 Task: Search round trip flight ticket for 5 adults, 1 child, 2 infants in seat and 1 infant on lap in business from Wilmington: Wilmington International Airport to Riverton: Central Wyoming Regional Airport (was Riverton Regional) on 8-4-2023 and return on 8-6-2023. Choice of flights is JetBlue. Number of bags: 1 carry on bag. Price is upto 86000. Outbound departure time preference is 12:15.
Action: Mouse moved to (324, 272)
Screenshot: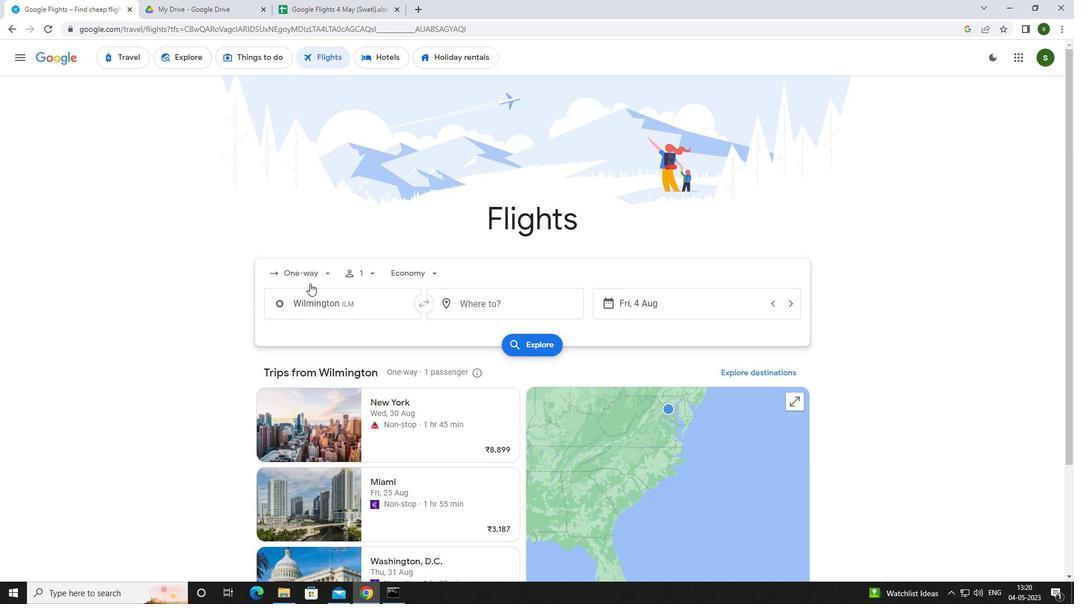 
Action: Mouse pressed left at (324, 272)
Screenshot: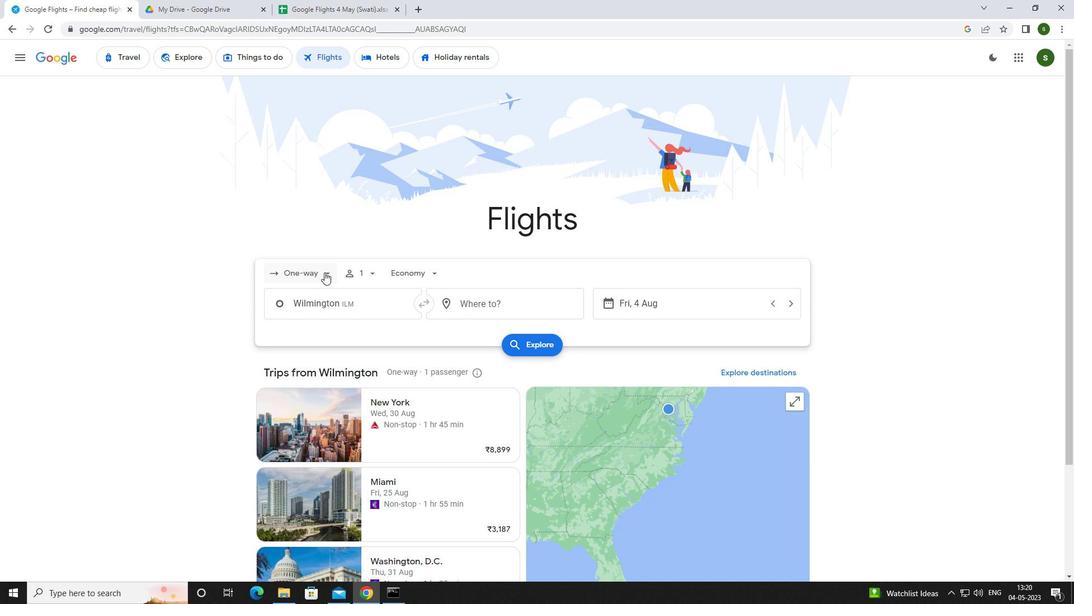 
Action: Mouse moved to (324, 292)
Screenshot: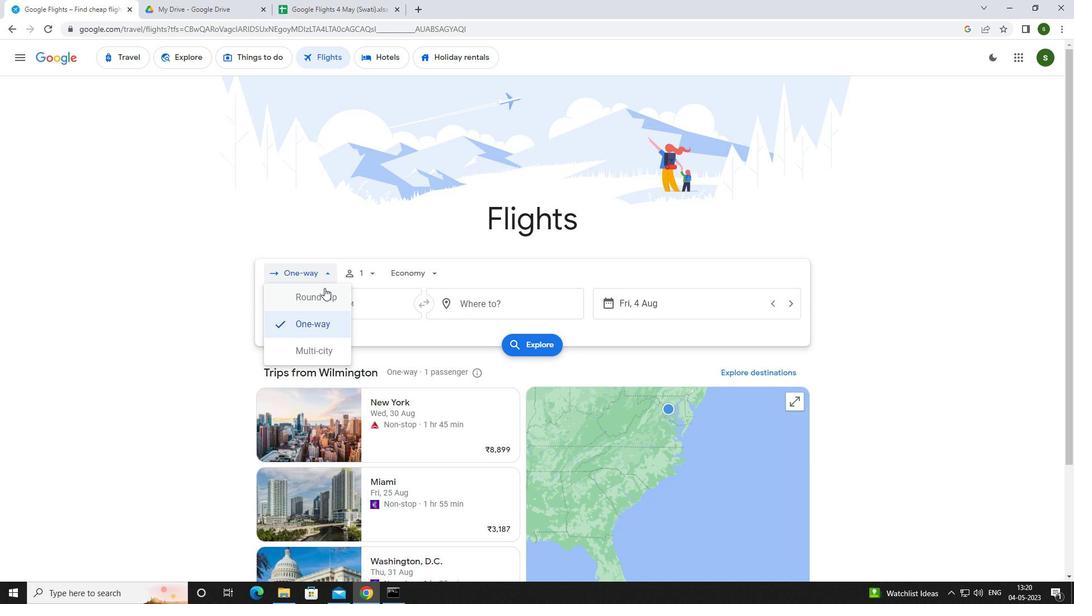 
Action: Mouse pressed left at (324, 292)
Screenshot: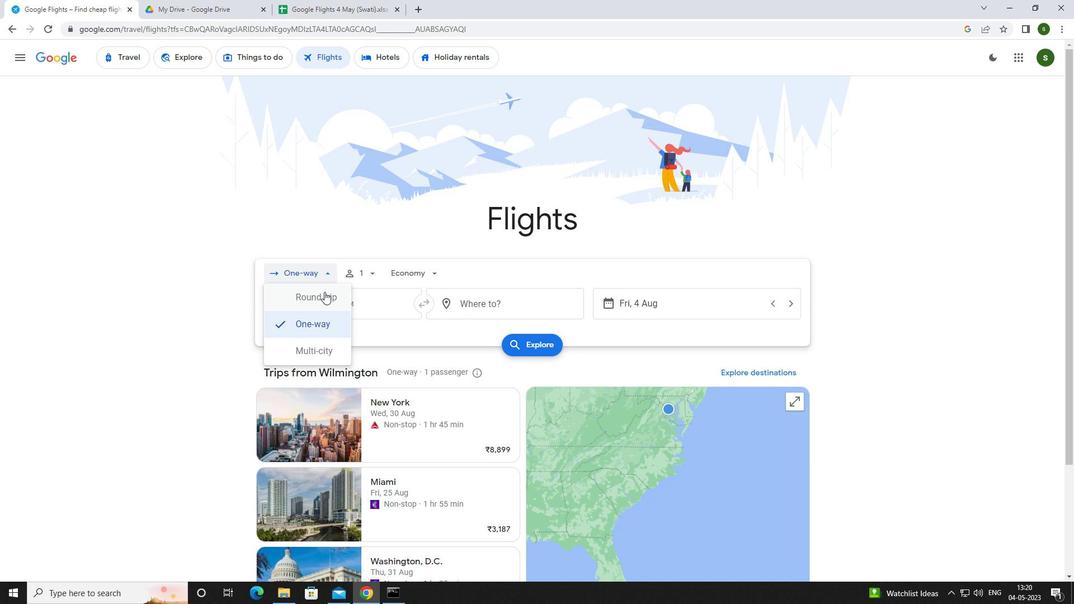 
Action: Mouse moved to (368, 270)
Screenshot: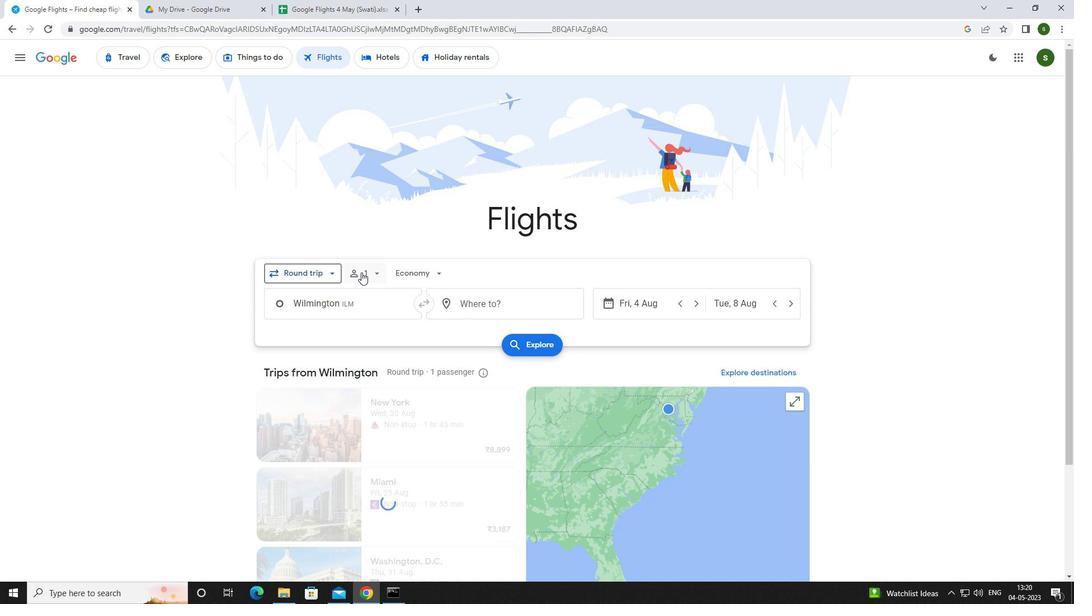 
Action: Mouse pressed left at (368, 270)
Screenshot: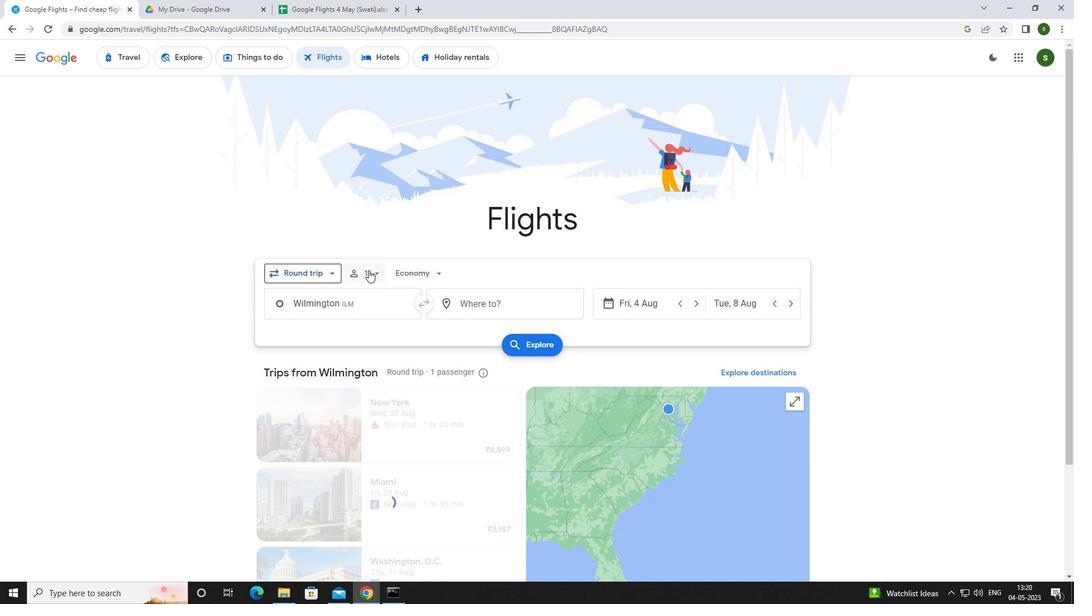 
Action: Mouse moved to (457, 297)
Screenshot: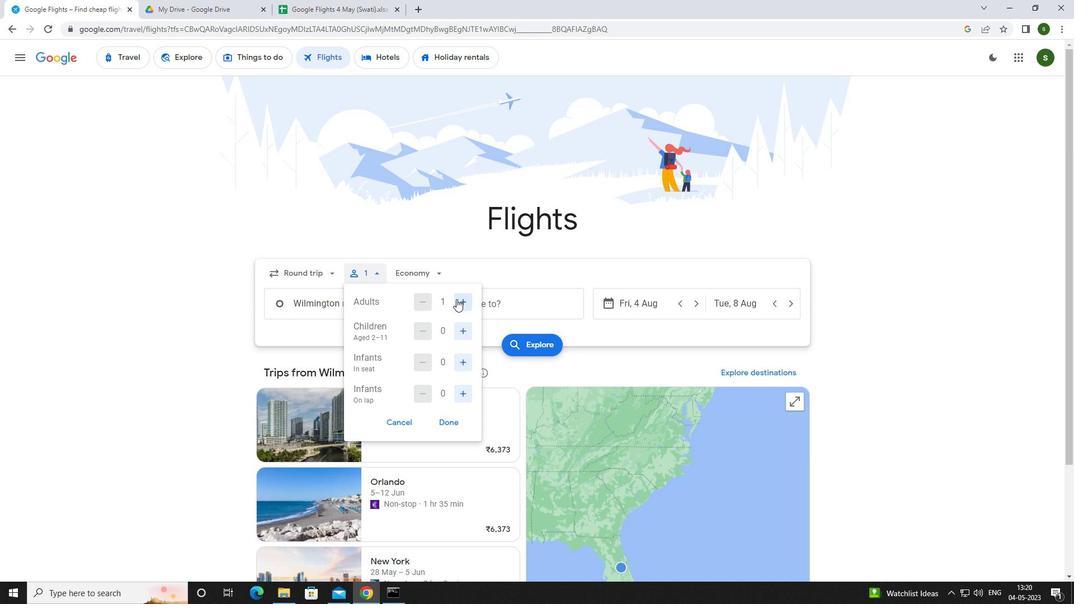 
Action: Mouse pressed left at (457, 297)
Screenshot: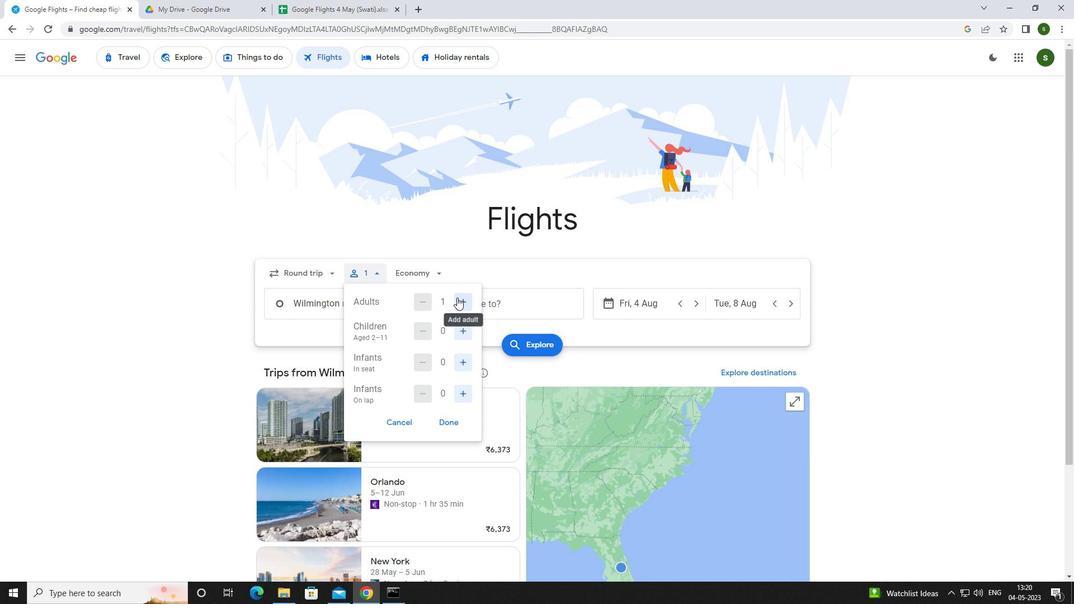 
Action: Mouse pressed left at (457, 297)
Screenshot: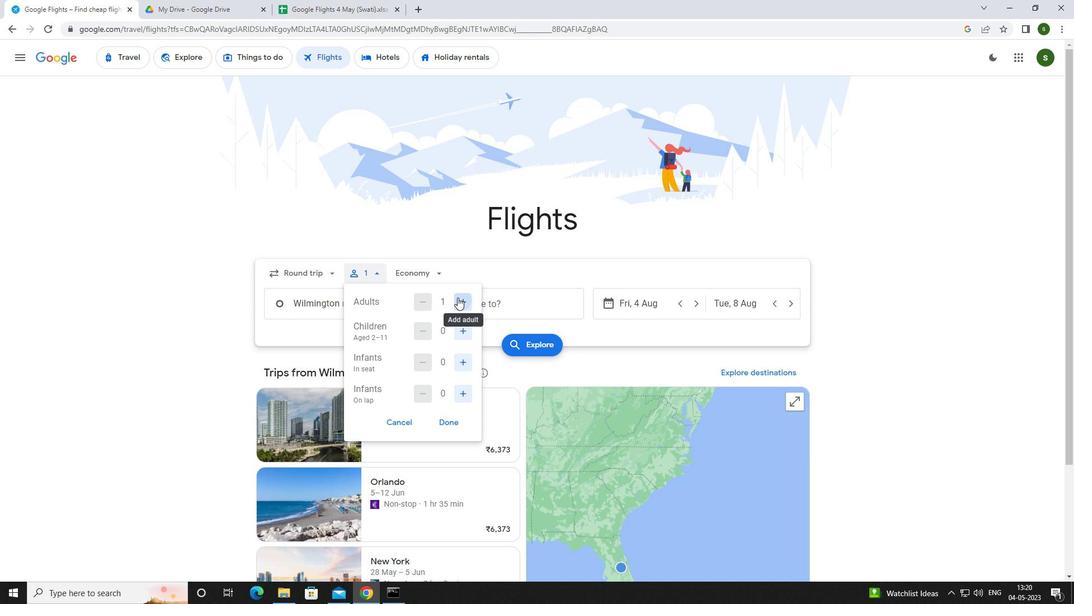 
Action: Mouse pressed left at (457, 297)
Screenshot: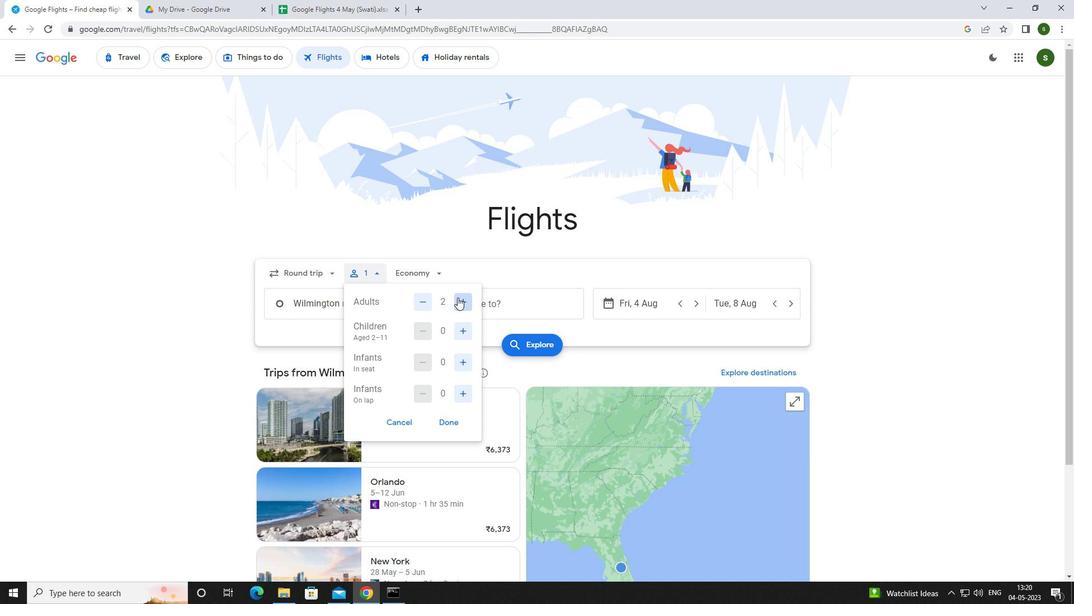 
Action: Mouse pressed left at (457, 297)
Screenshot: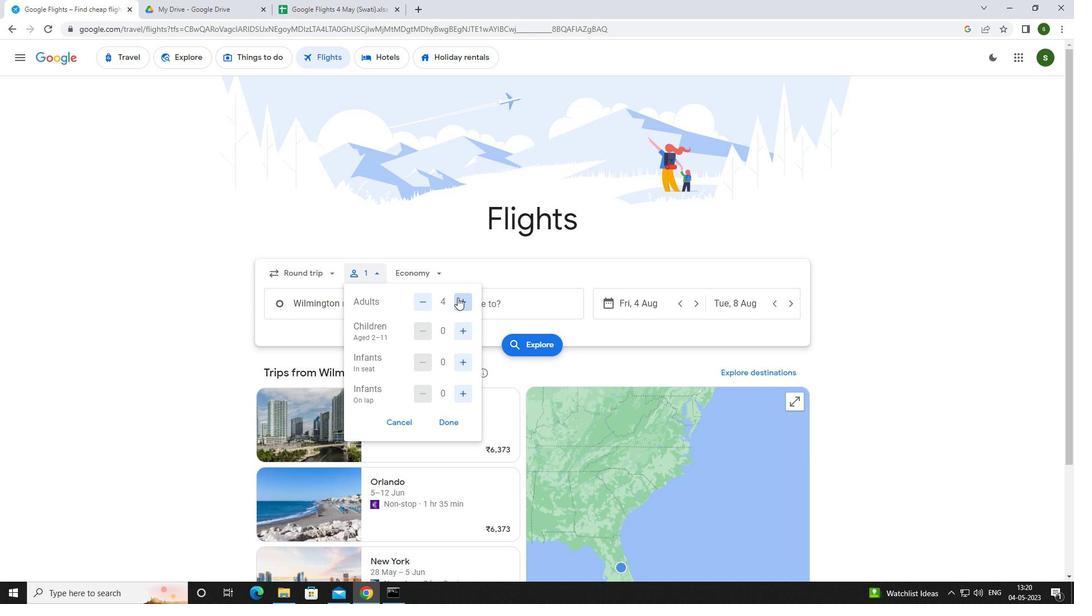 
Action: Mouse moved to (465, 330)
Screenshot: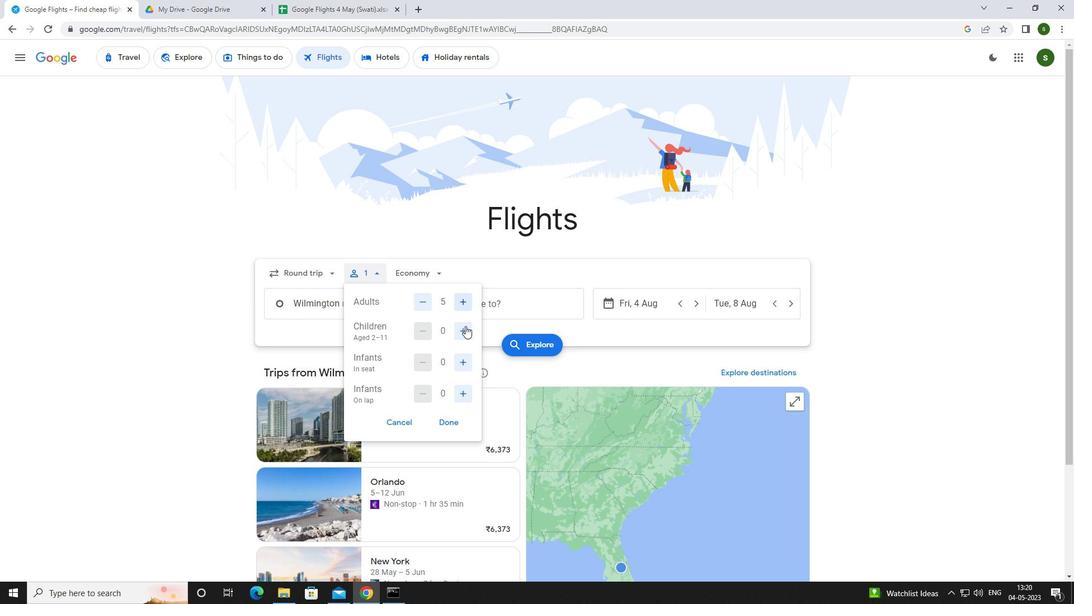 
Action: Mouse pressed left at (465, 330)
Screenshot: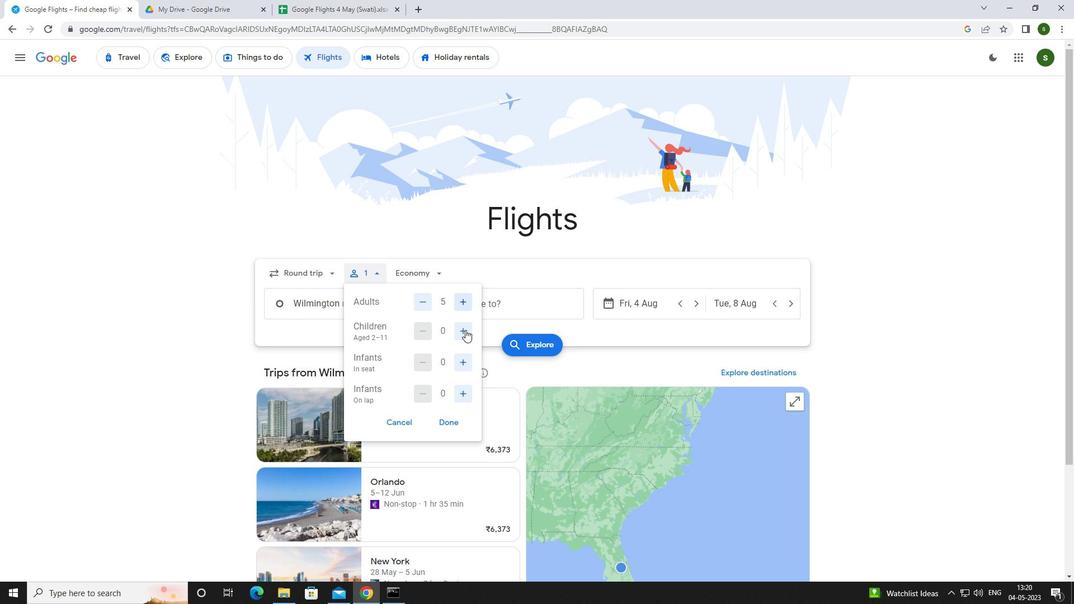 
Action: Mouse moved to (466, 362)
Screenshot: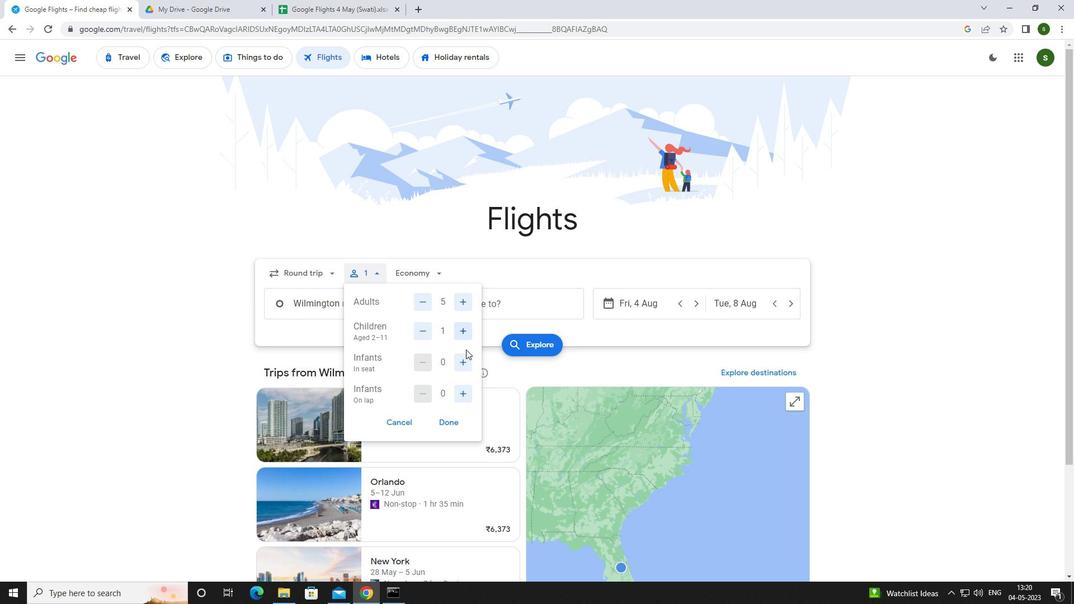 
Action: Mouse pressed left at (466, 362)
Screenshot: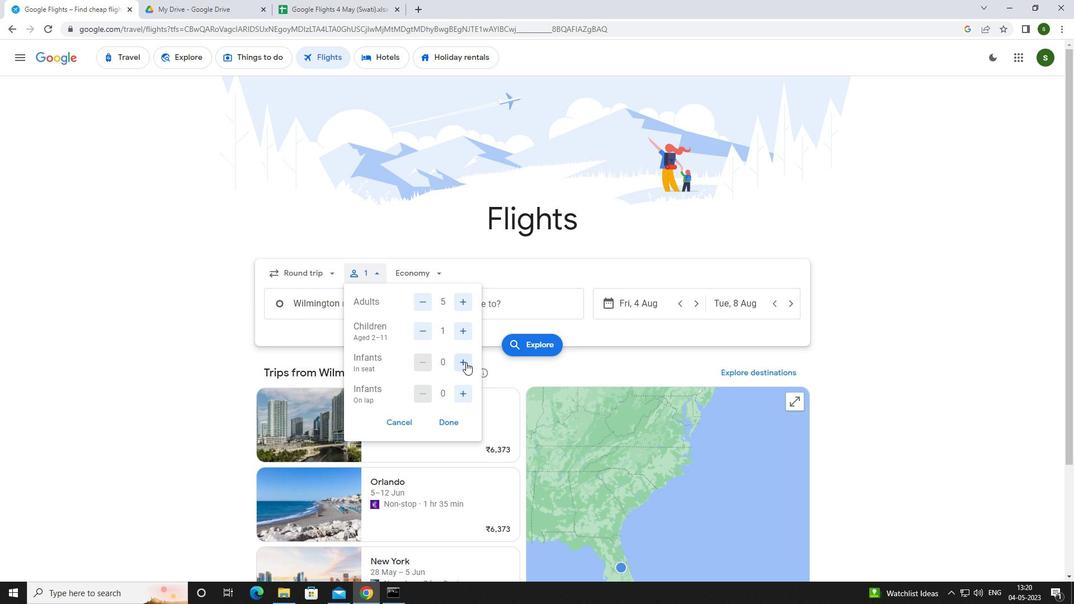 
Action: Mouse pressed left at (466, 362)
Screenshot: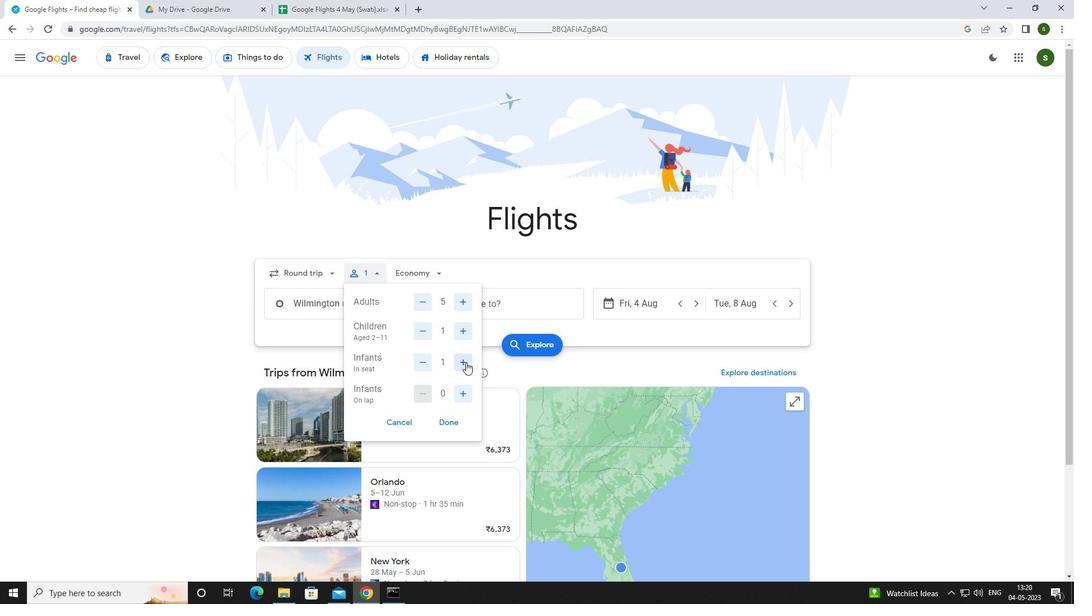 
Action: Mouse moved to (463, 388)
Screenshot: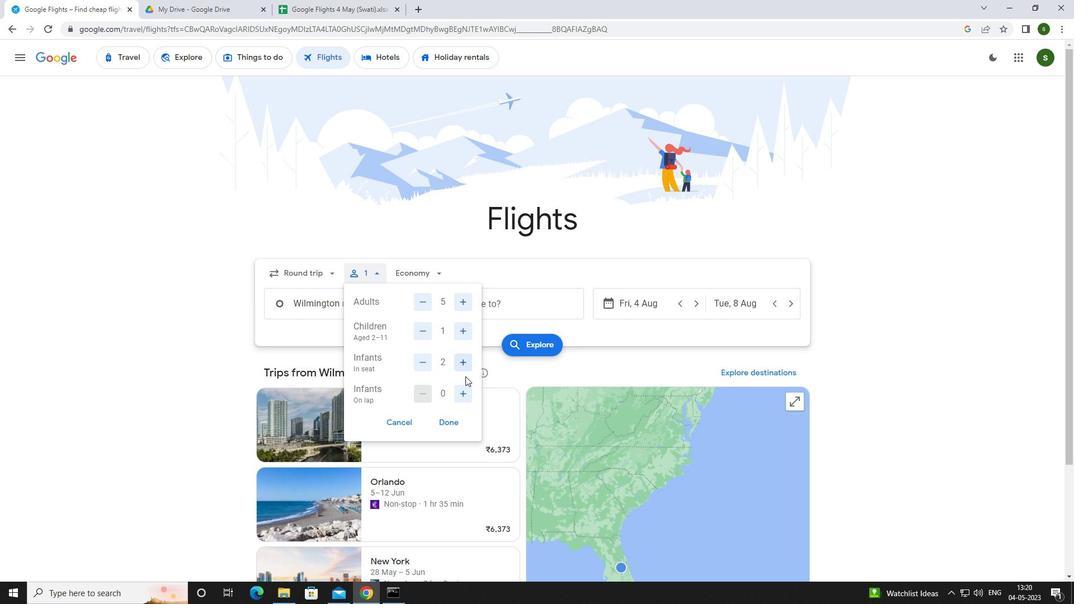 
Action: Mouse pressed left at (463, 388)
Screenshot: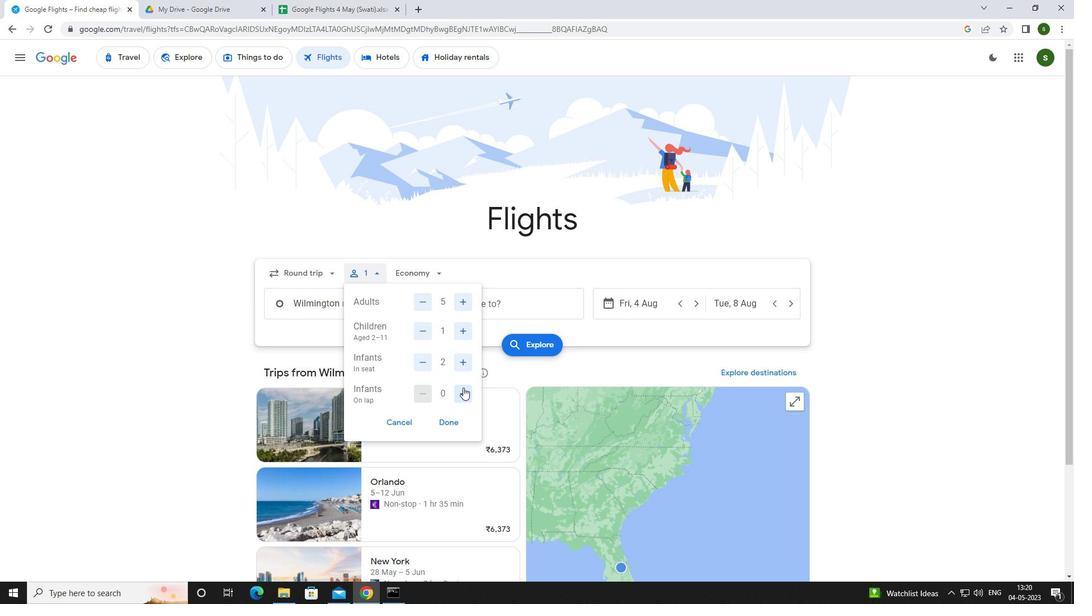 
Action: Mouse moved to (437, 271)
Screenshot: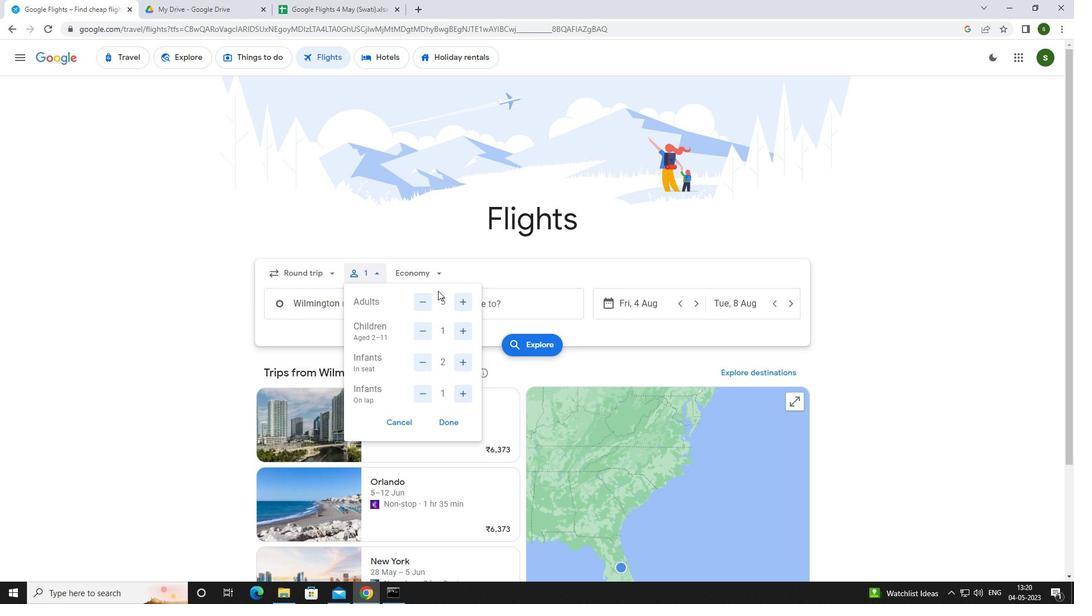 
Action: Mouse pressed left at (437, 271)
Screenshot: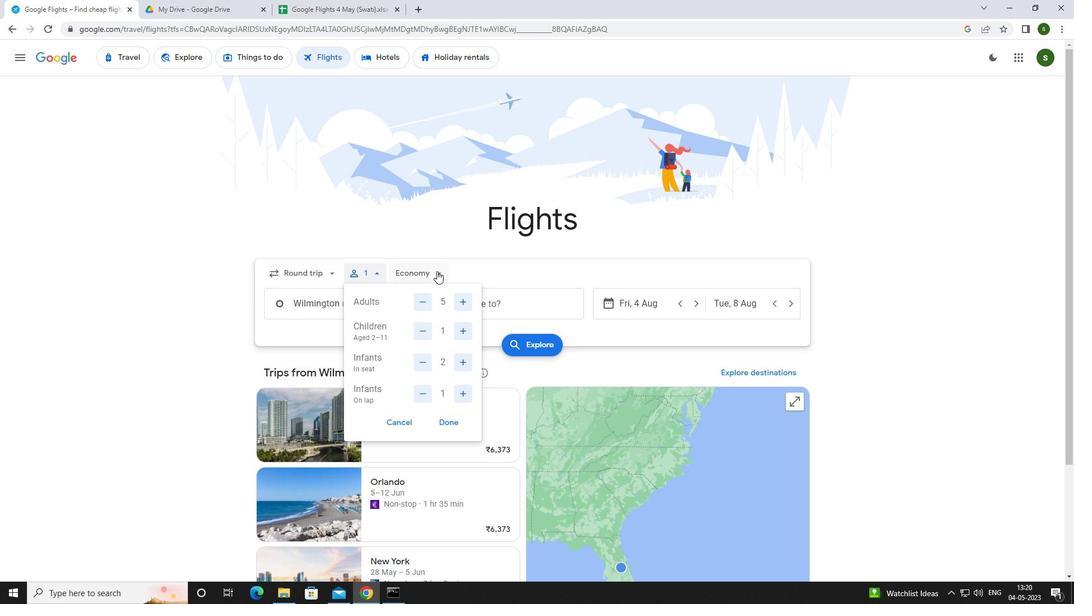 
Action: Mouse moved to (448, 350)
Screenshot: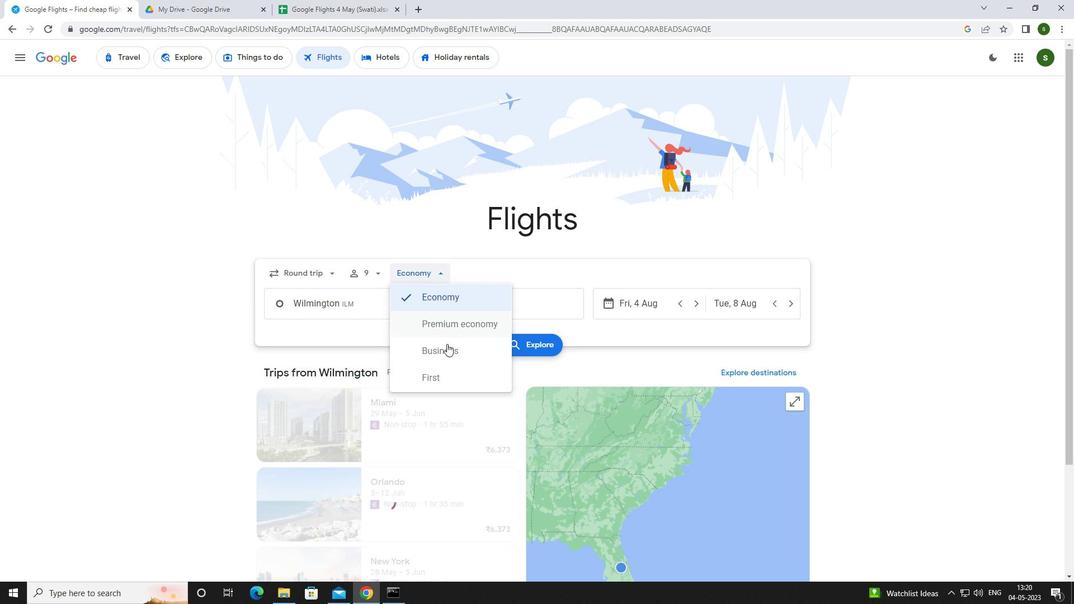 
Action: Mouse pressed left at (448, 350)
Screenshot: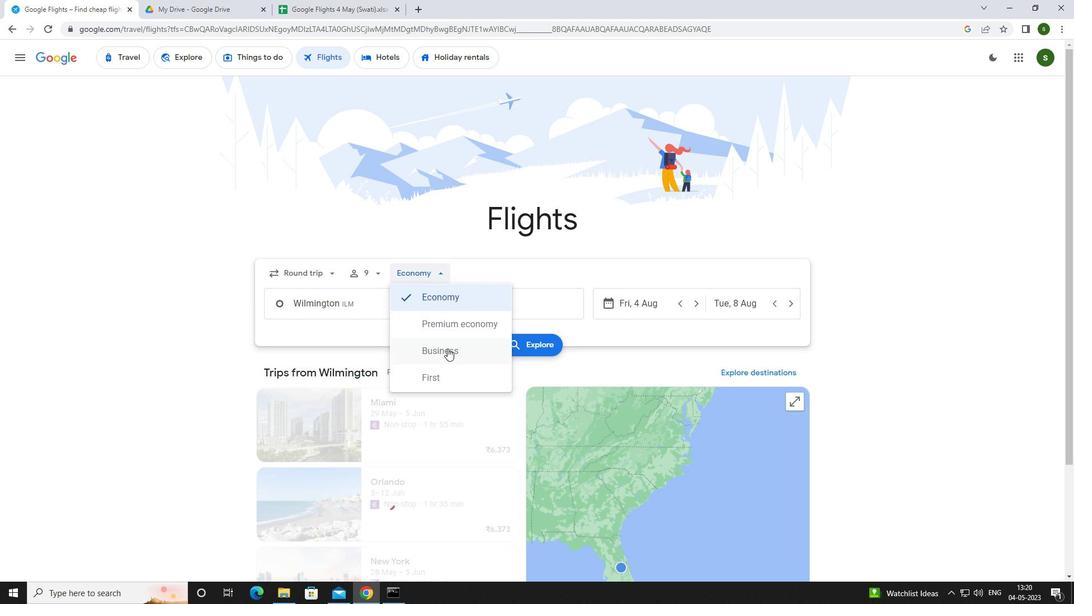 
Action: Mouse moved to (367, 300)
Screenshot: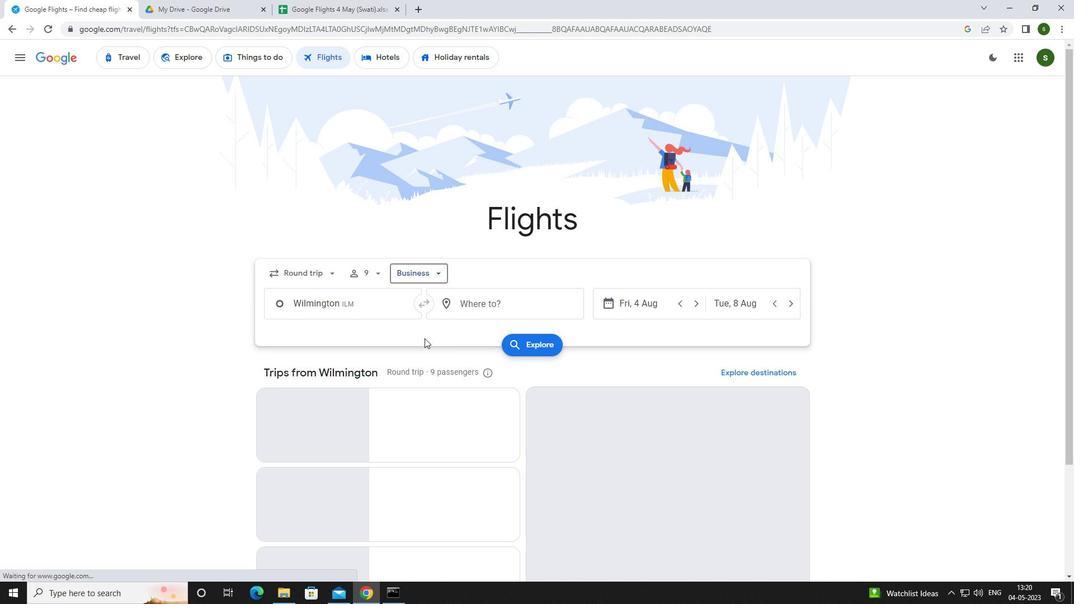 
Action: Mouse pressed left at (367, 300)
Screenshot: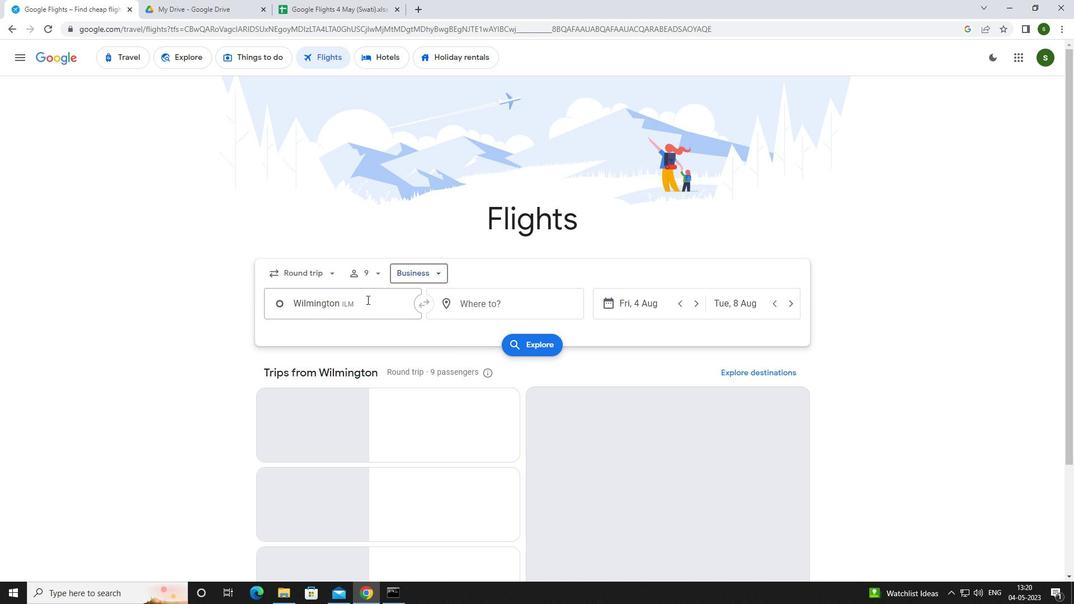 
Action: Key pressed <Key.caps_lock>w<Key.caps_lock>ilmington
Screenshot: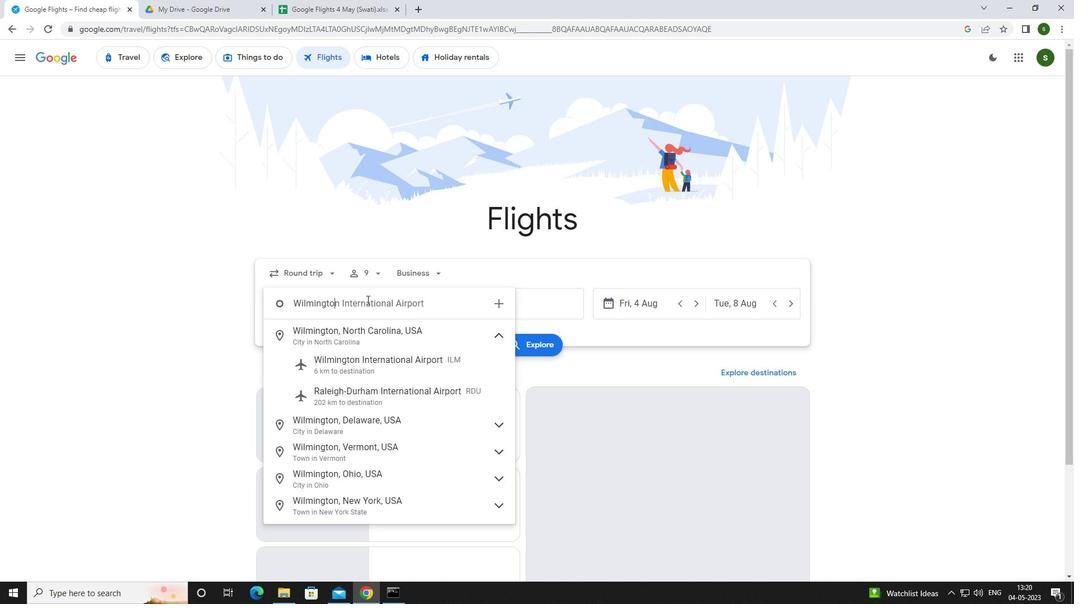 
Action: Mouse moved to (381, 358)
Screenshot: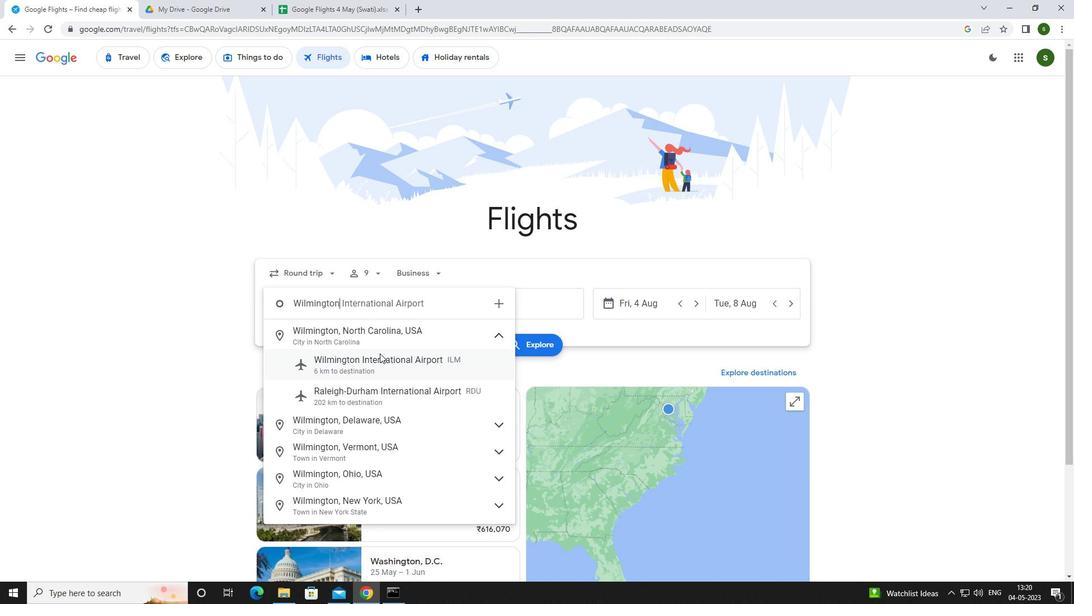 
Action: Mouse pressed left at (381, 358)
Screenshot: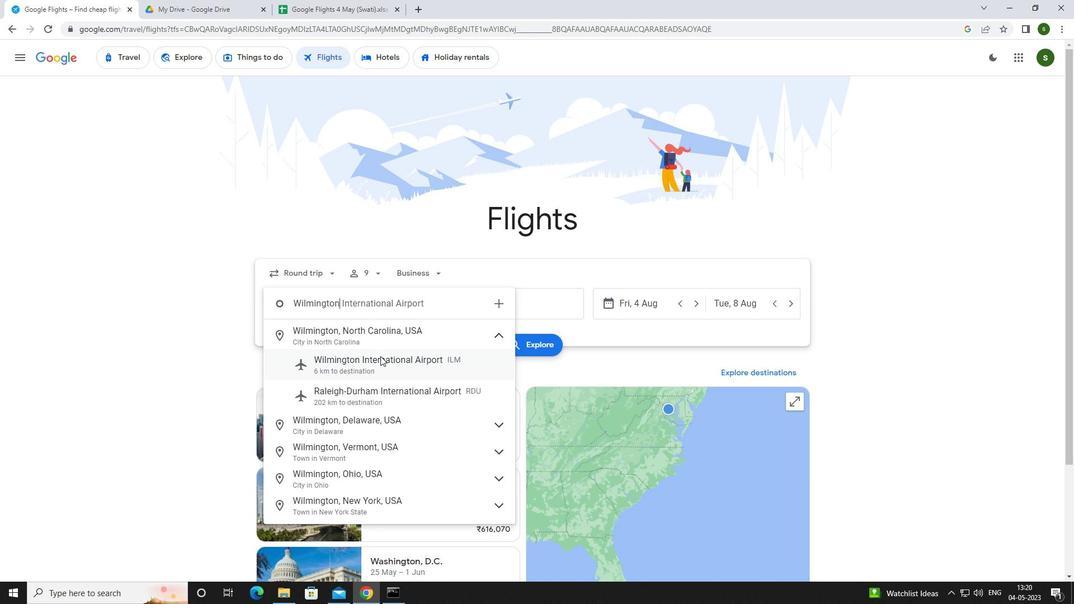 
Action: Mouse moved to (515, 307)
Screenshot: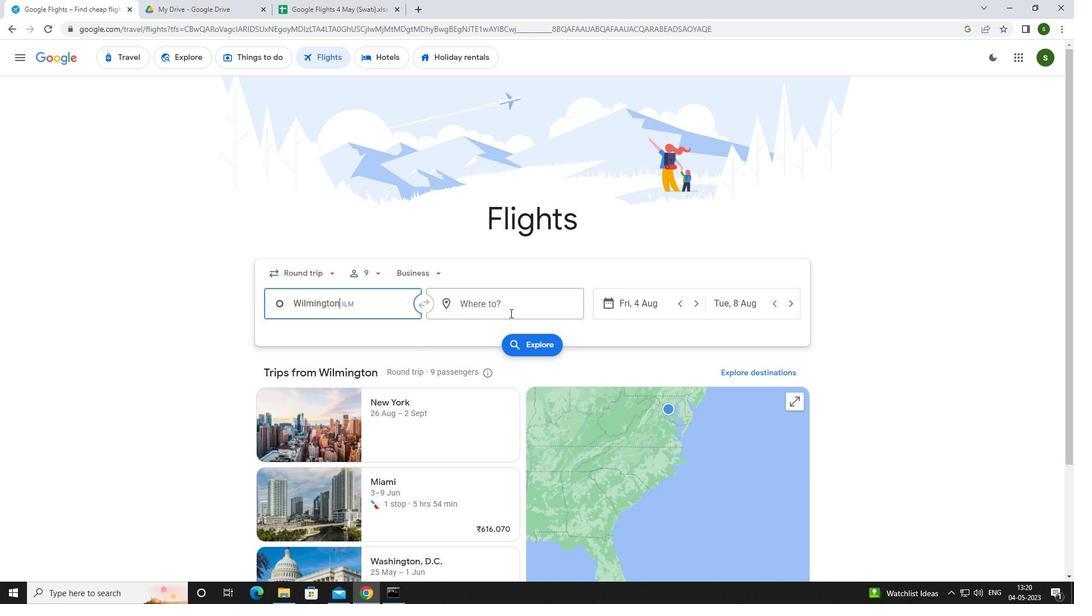 
Action: Mouse pressed left at (515, 307)
Screenshot: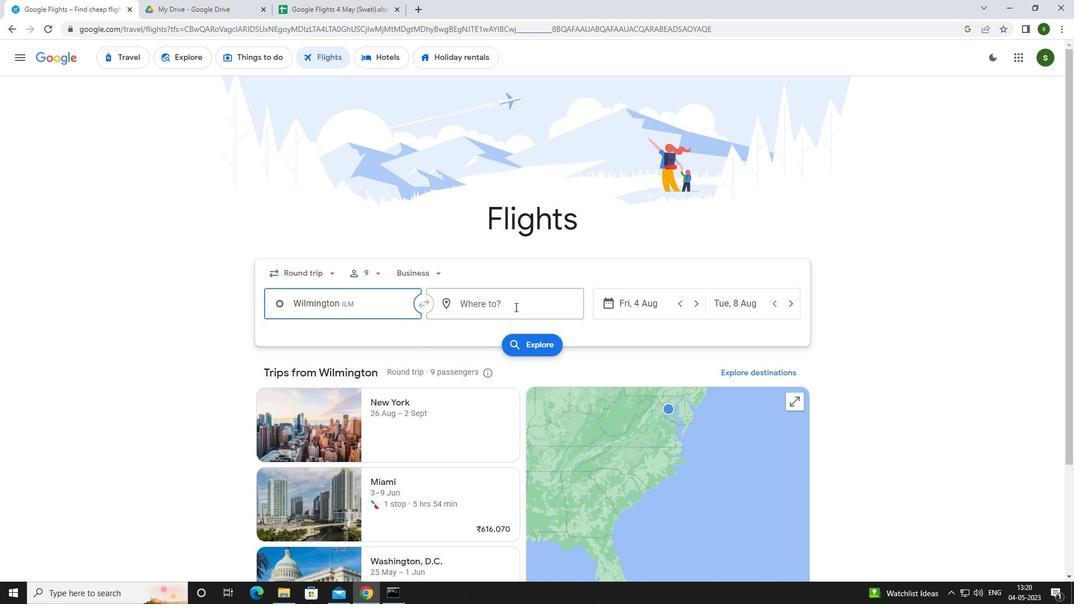 
Action: Mouse moved to (513, 307)
Screenshot: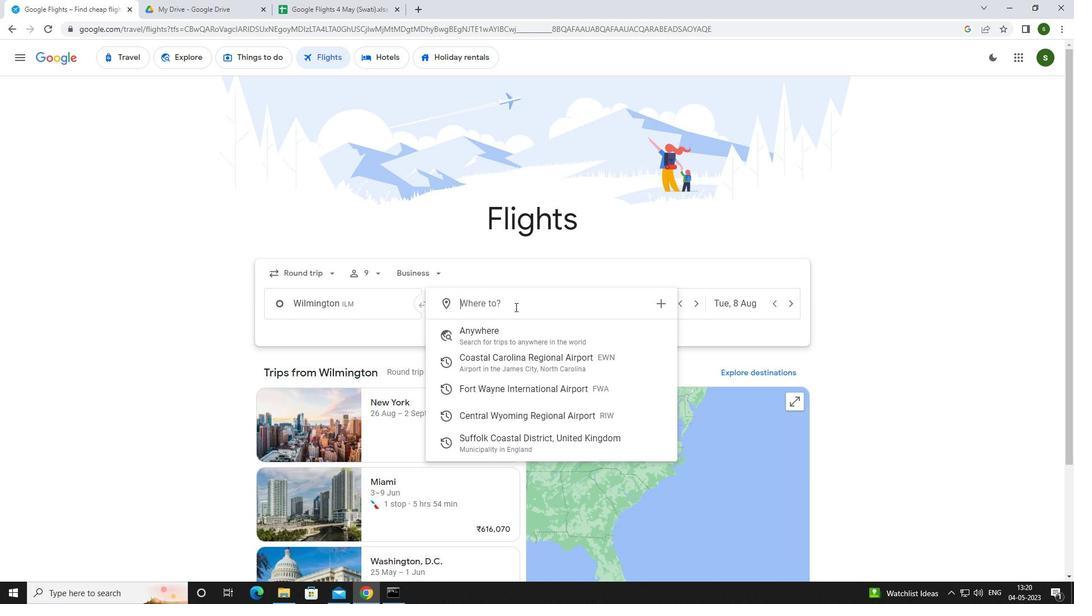 
Action: Key pressed <Key.caps_lock>r<Key.caps_lock>iverton
Screenshot: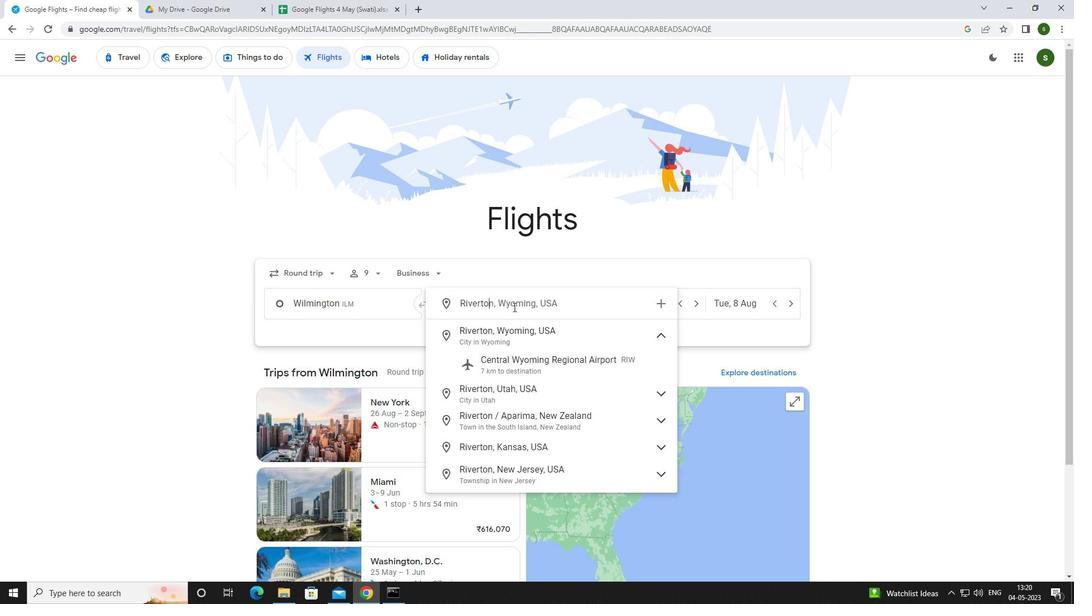 
Action: Mouse moved to (532, 361)
Screenshot: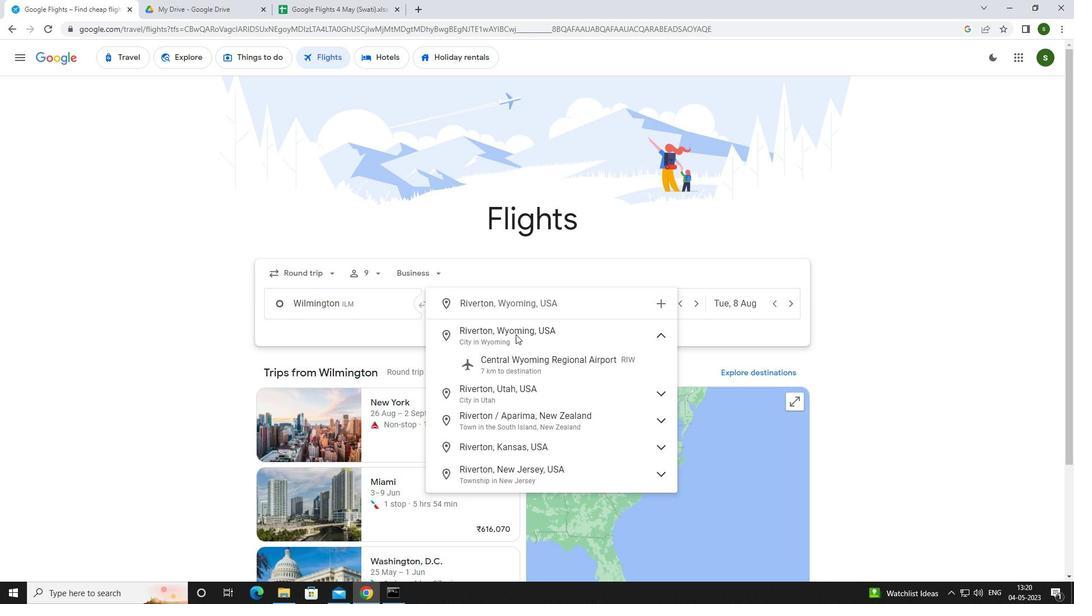 
Action: Mouse pressed left at (532, 361)
Screenshot: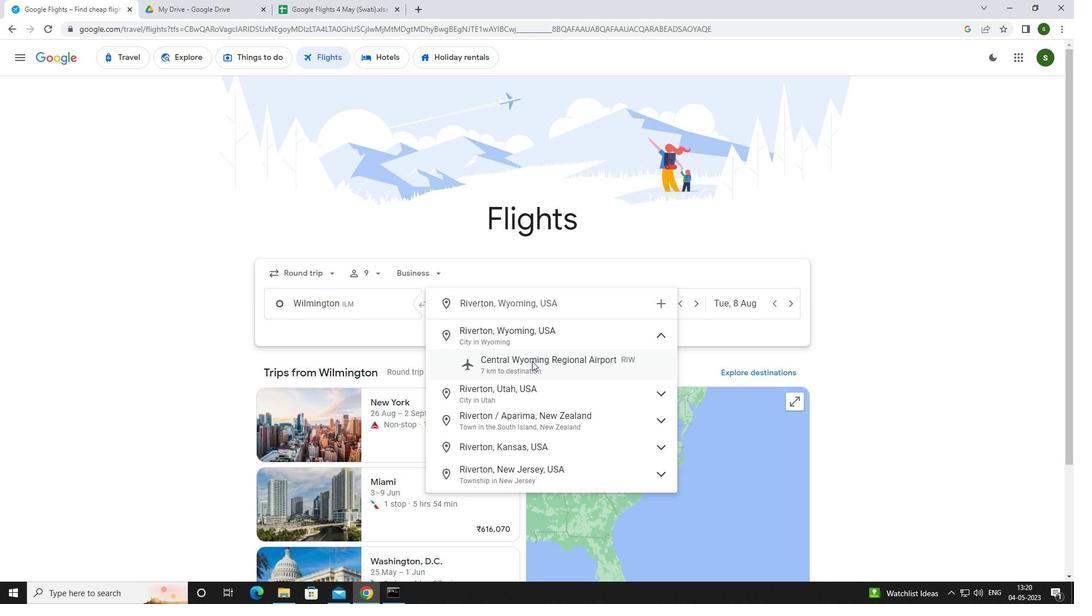 
Action: Mouse moved to (630, 303)
Screenshot: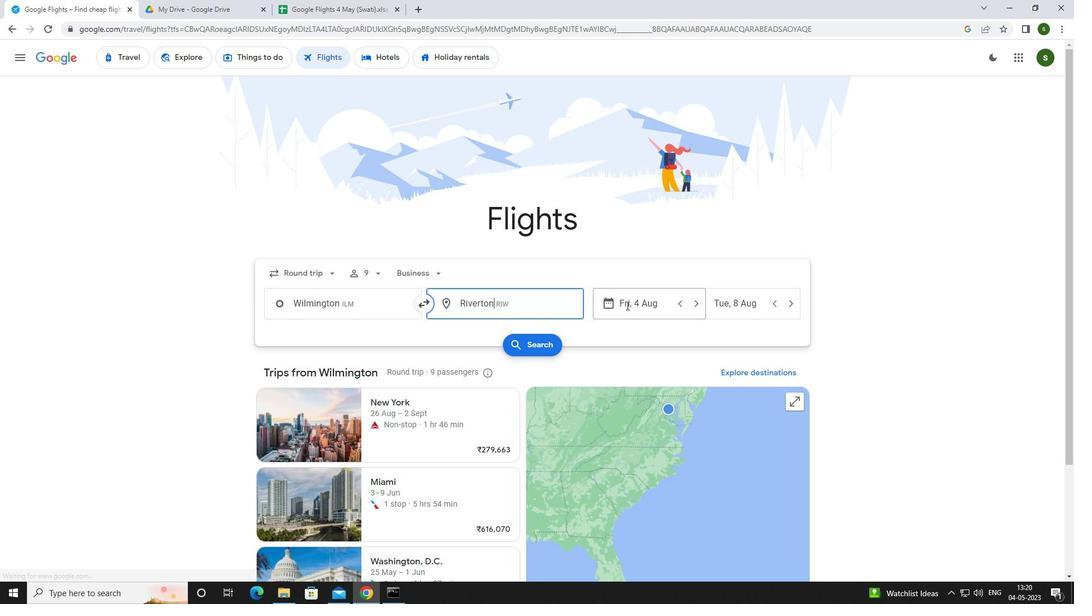 
Action: Mouse pressed left at (630, 303)
Screenshot: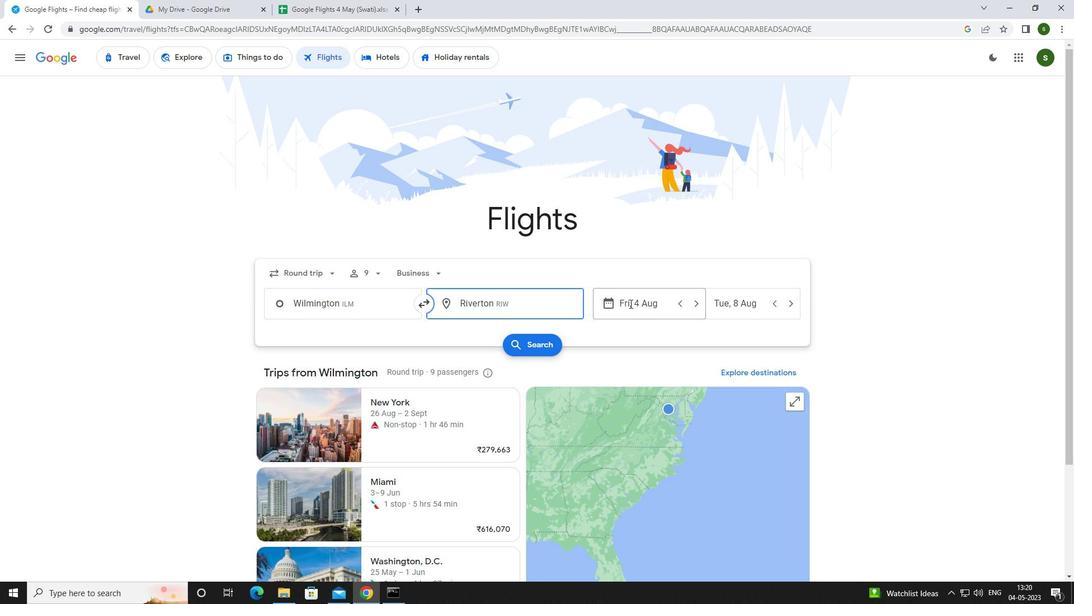 
Action: Mouse moved to (539, 377)
Screenshot: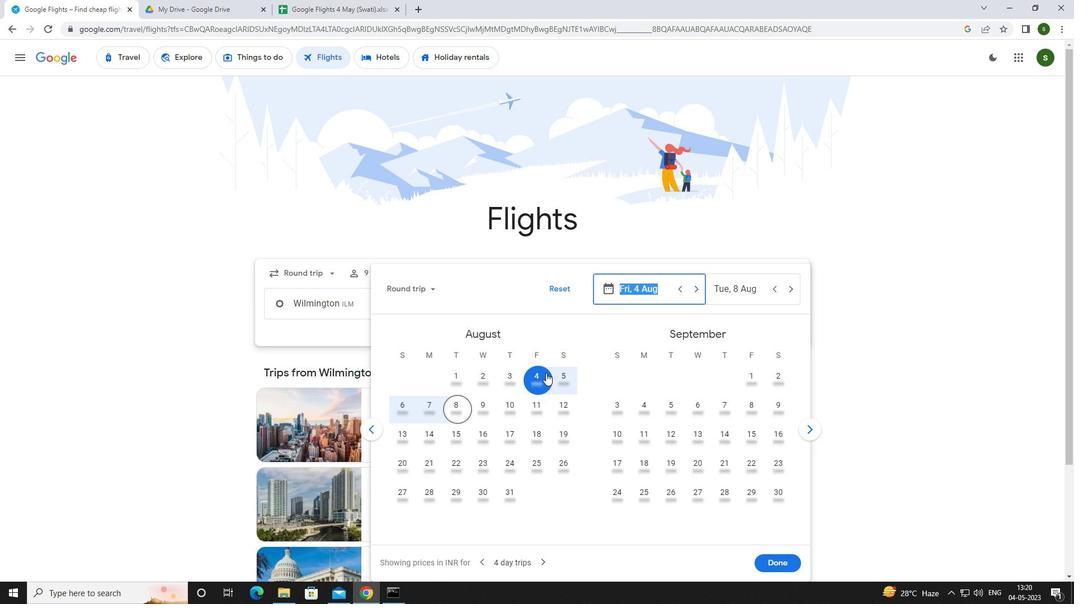 
Action: Mouse pressed left at (539, 377)
Screenshot: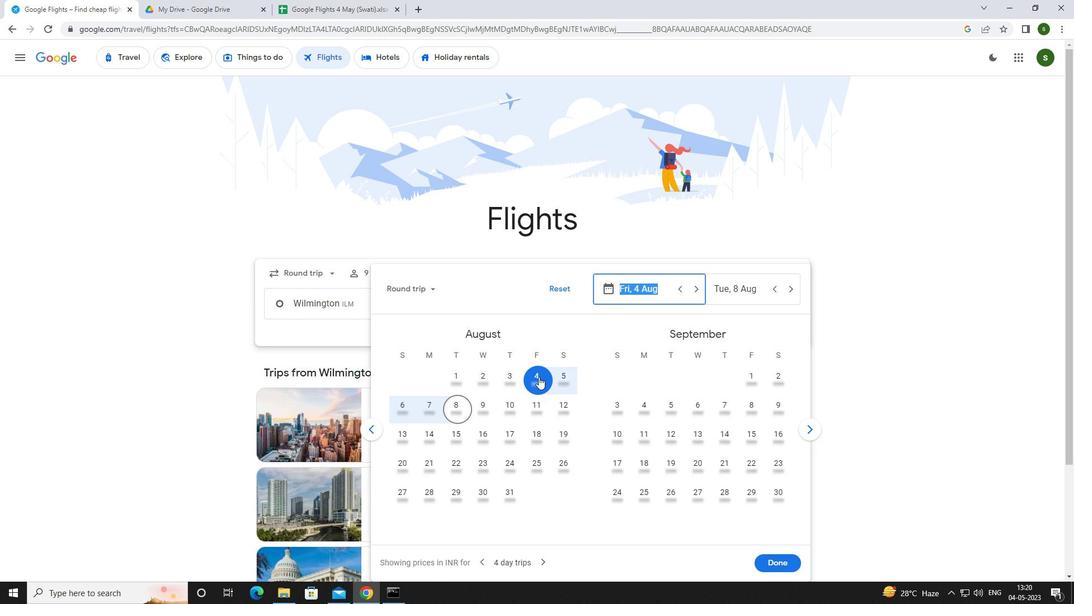 
Action: Mouse moved to (400, 402)
Screenshot: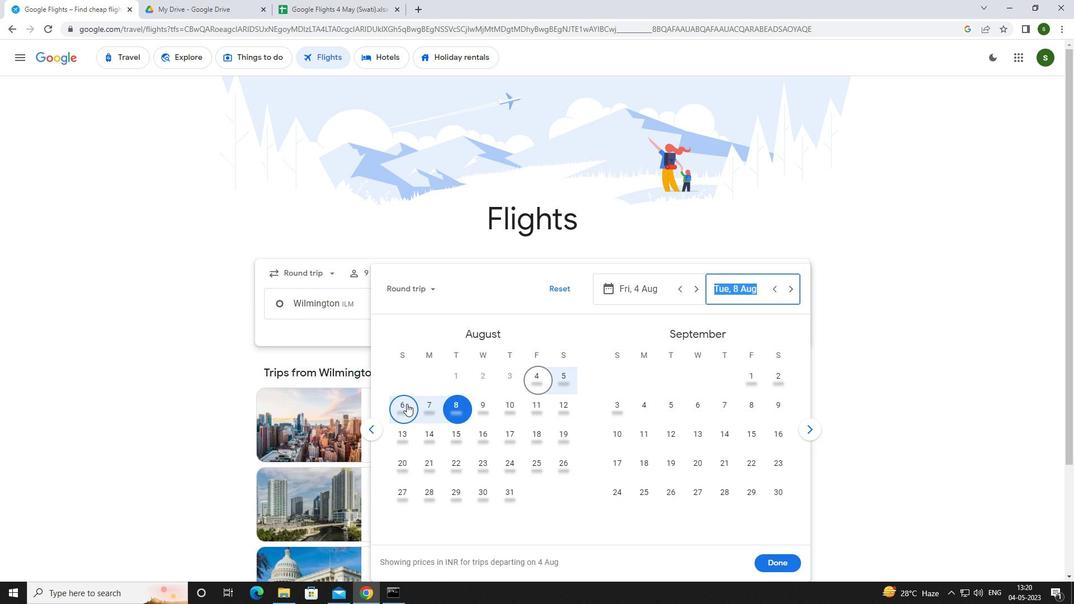 
Action: Mouse pressed left at (400, 402)
Screenshot: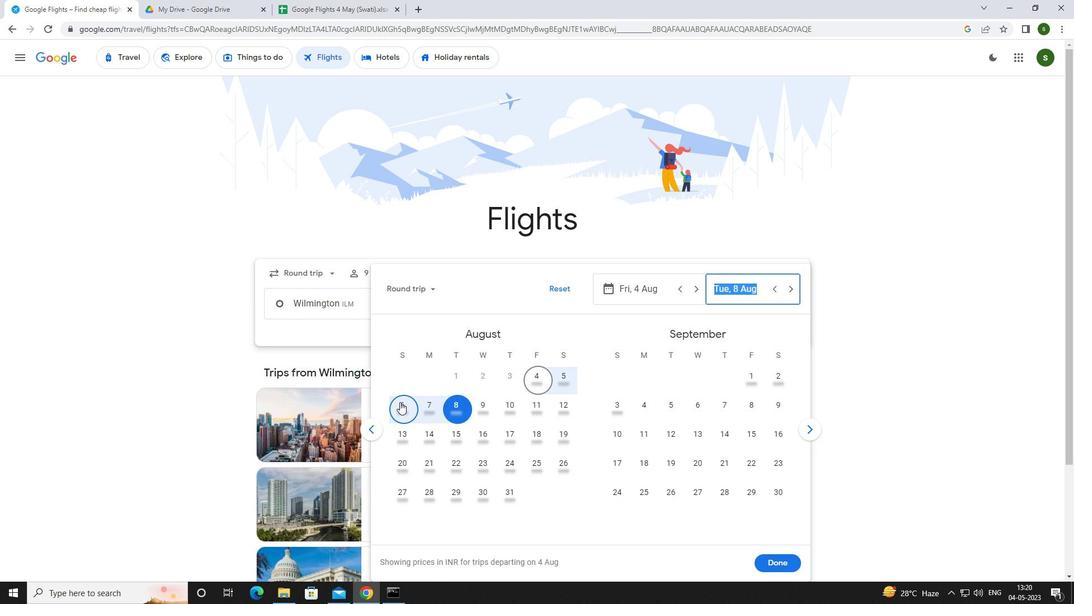 
Action: Mouse moved to (762, 559)
Screenshot: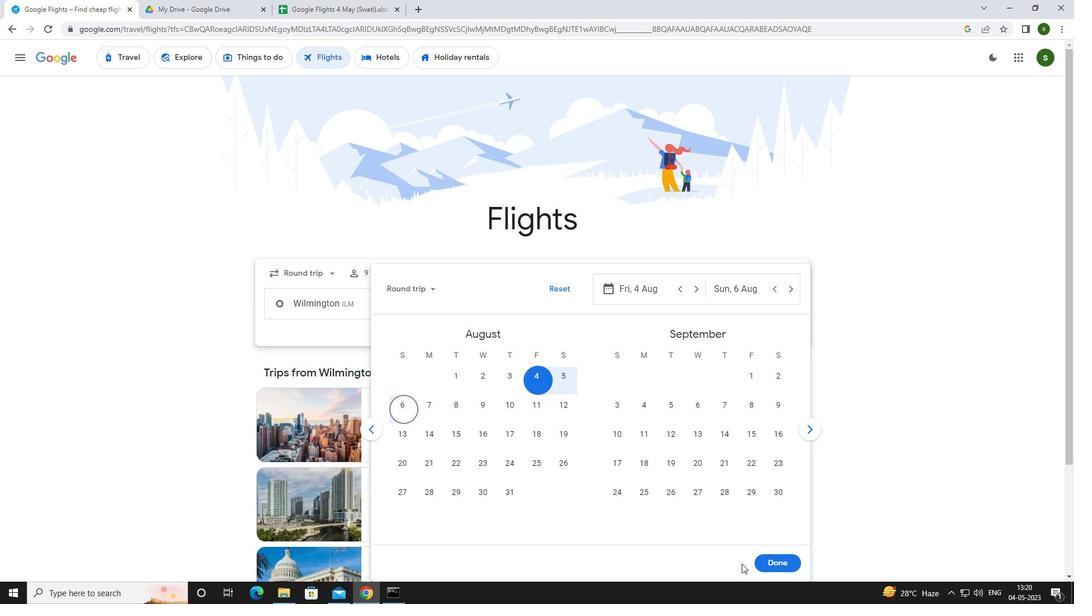 
Action: Mouse pressed left at (762, 559)
Screenshot: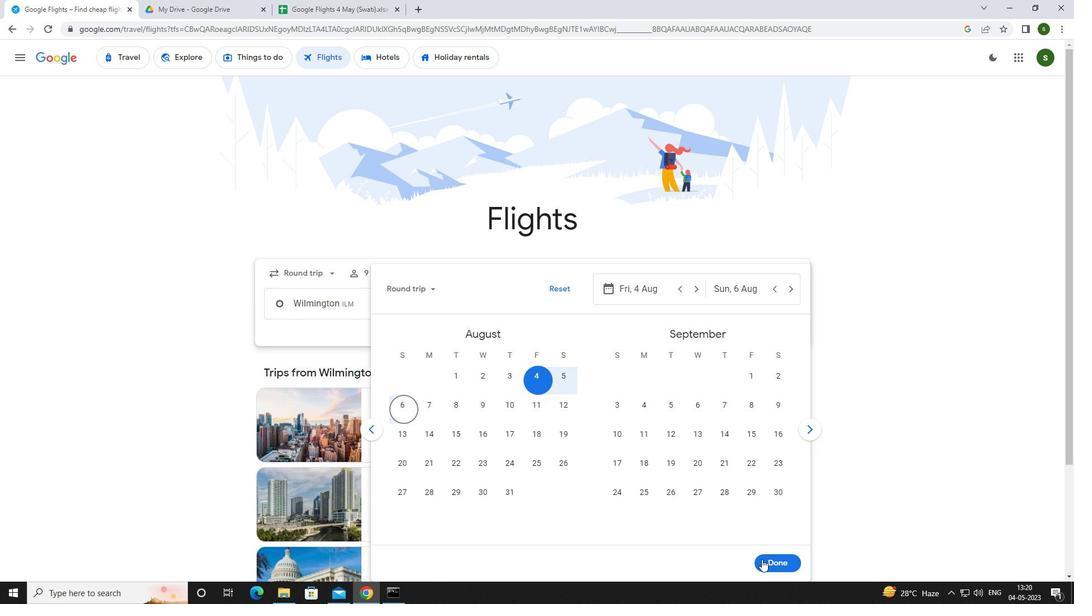 
Action: Mouse moved to (525, 347)
Screenshot: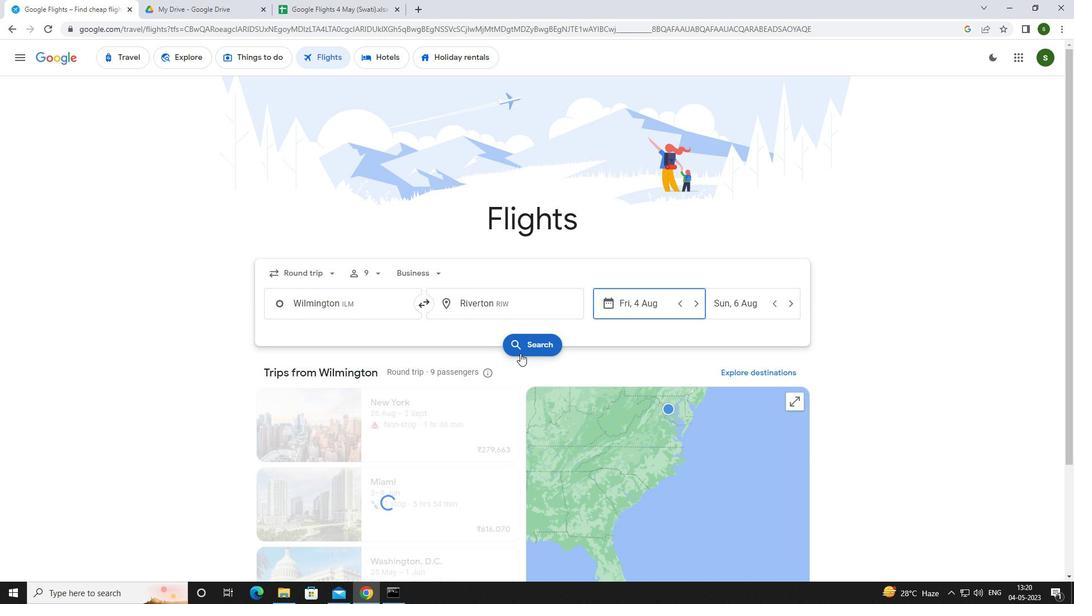
Action: Mouse pressed left at (525, 347)
Screenshot: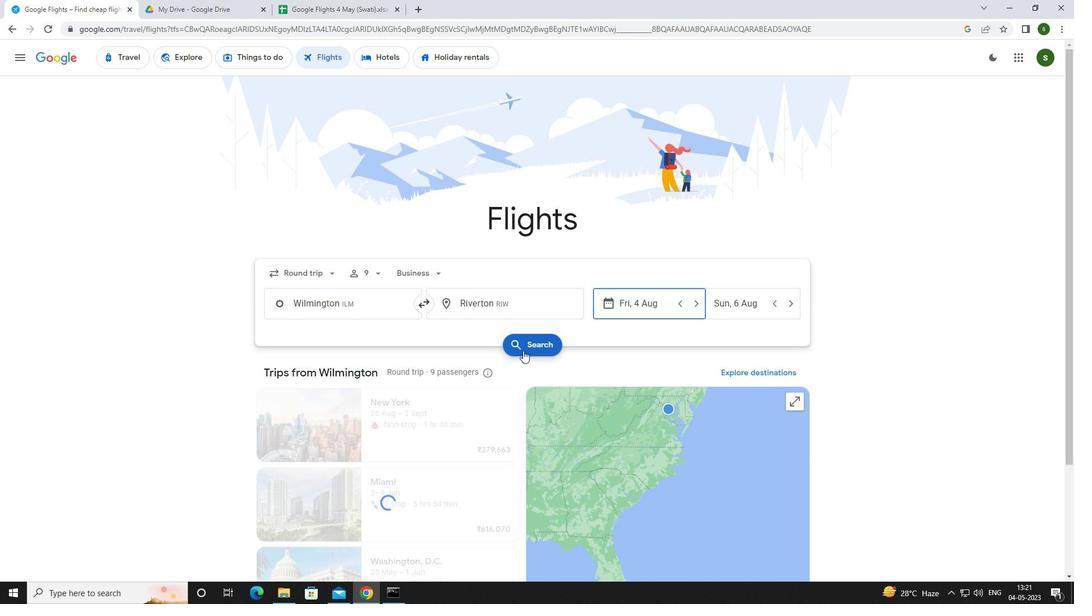 
Action: Mouse moved to (286, 164)
Screenshot: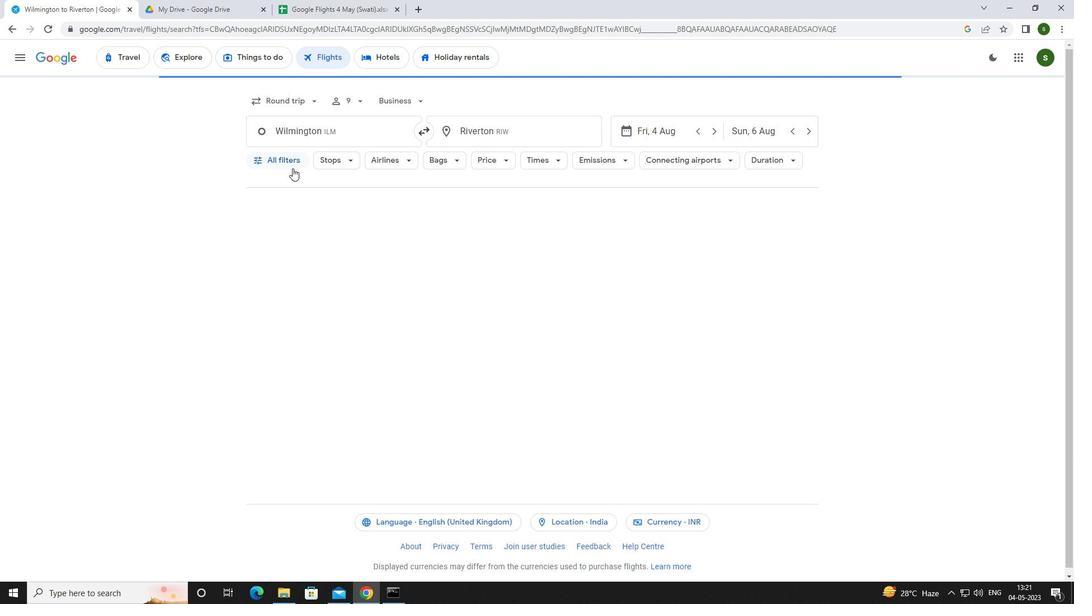 
Action: Mouse pressed left at (286, 164)
Screenshot: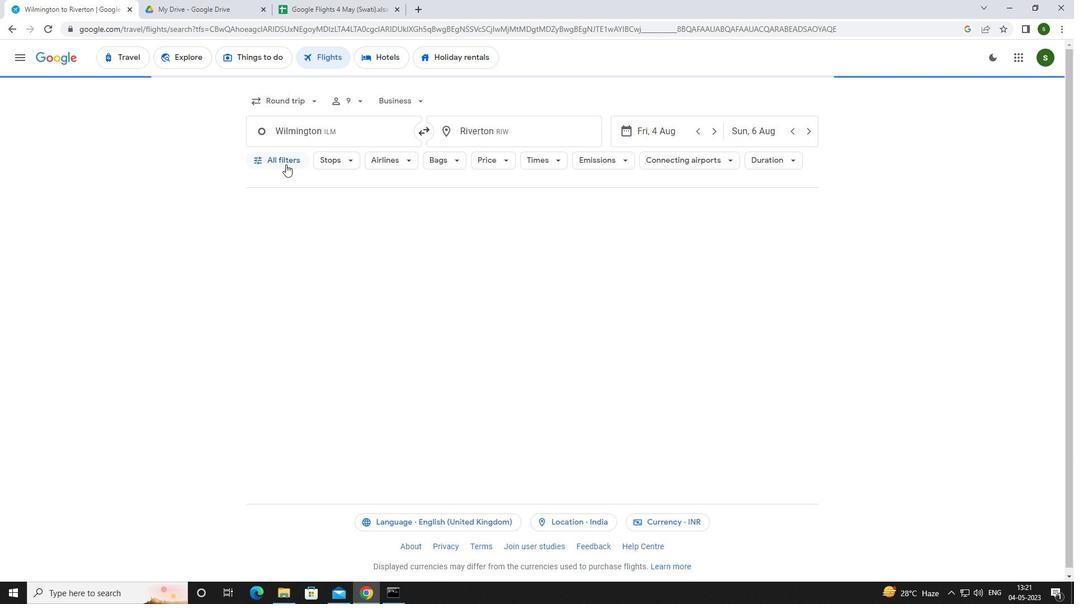 
Action: Mouse moved to (417, 396)
Screenshot: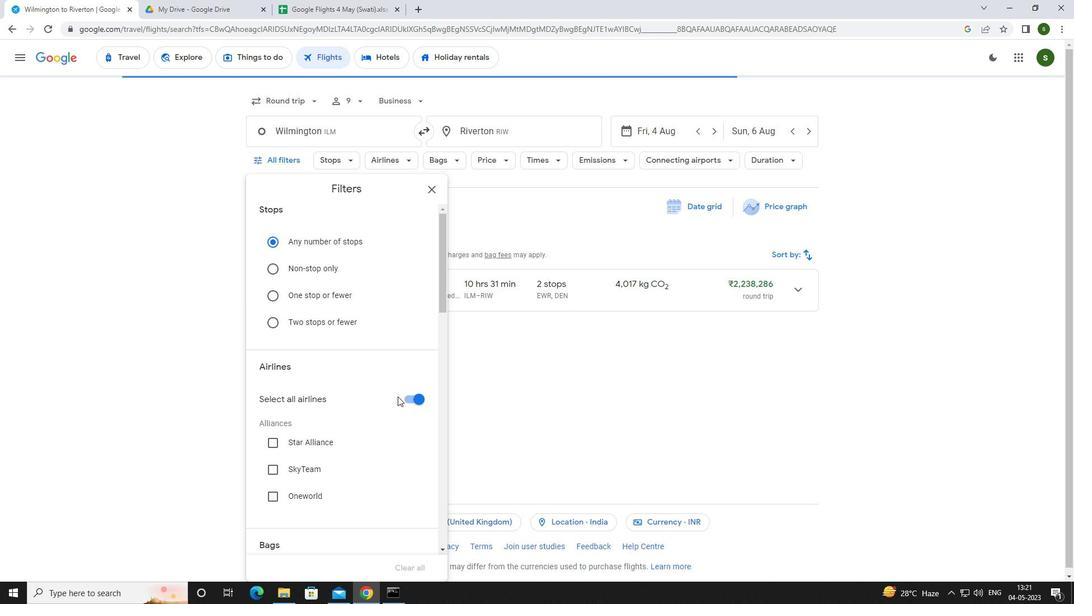 
Action: Mouse pressed left at (417, 396)
Screenshot: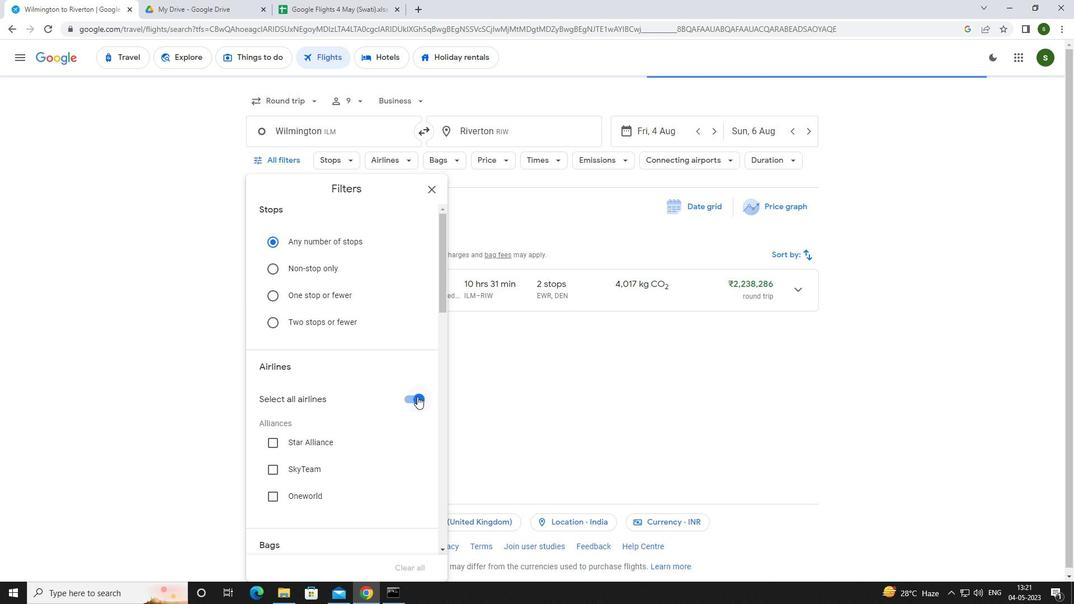 
Action: Mouse moved to (370, 329)
Screenshot: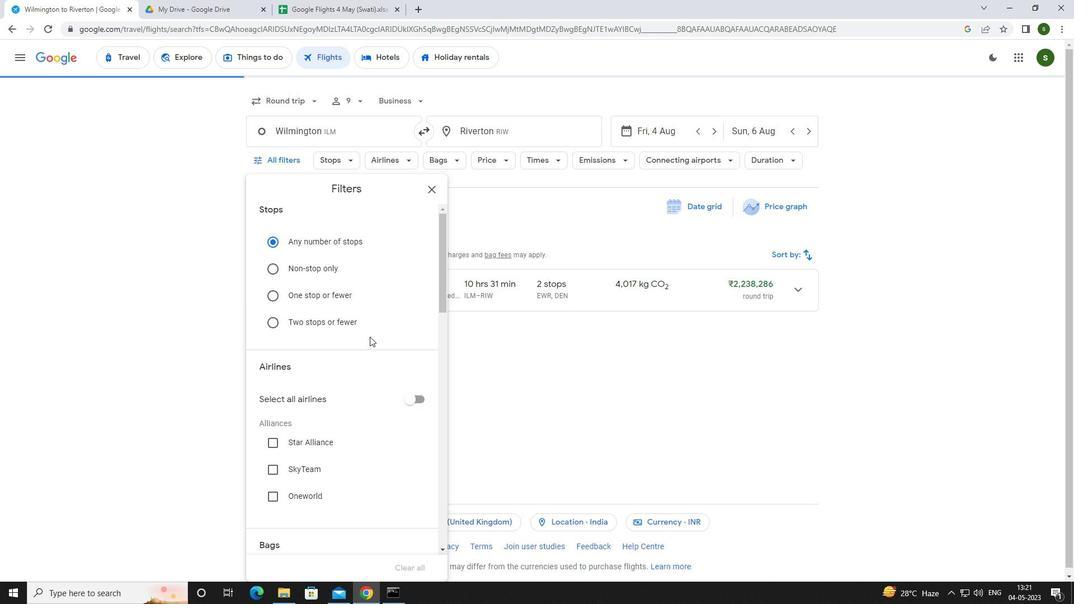 
Action: Mouse scrolled (370, 329) with delta (0, 0)
Screenshot: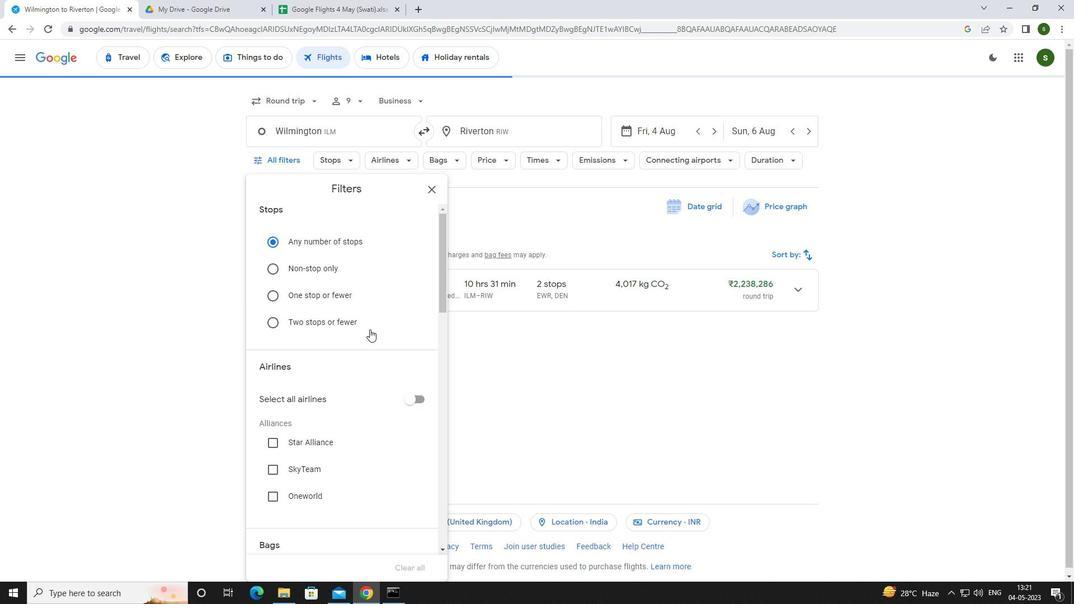 
Action: Mouse scrolled (370, 329) with delta (0, 0)
Screenshot: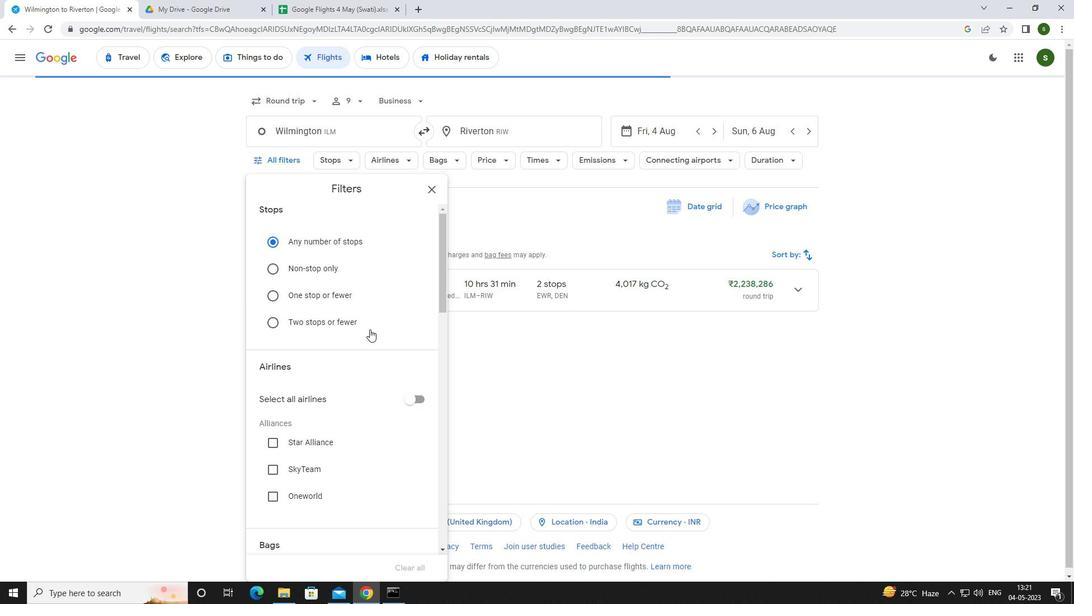 
Action: Mouse moved to (370, 328)
Screenshot: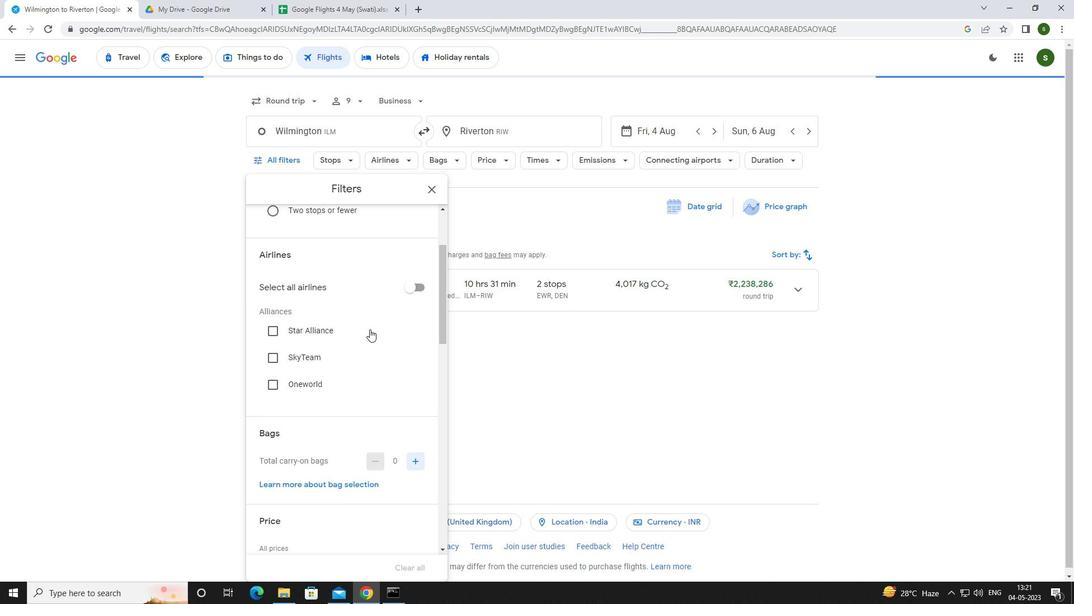 
Action: Mouse scrolled (370, 328) with delta (0, 0)
Screenshot: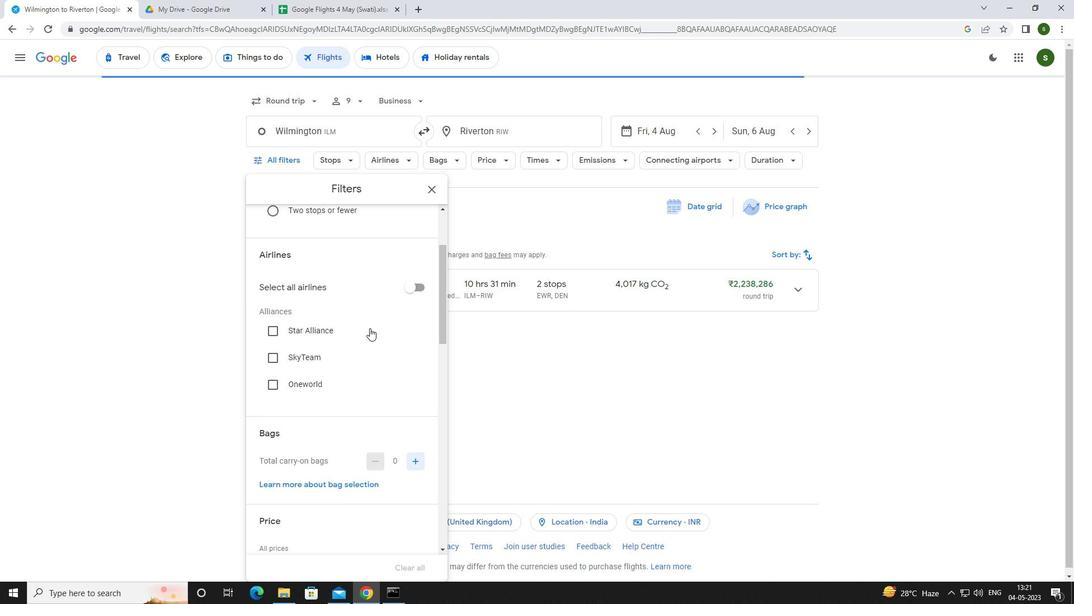 
Action: Mouse scrolled (370, 328) with delta (0, 0)
Screenshot: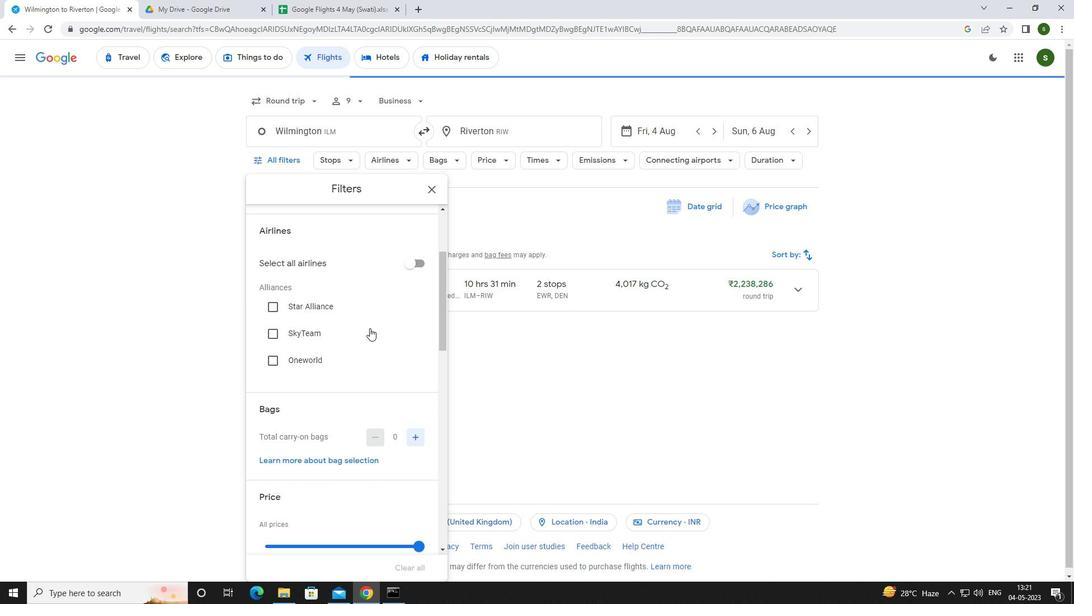 
Action: Mouse scrolled (370, 328) with delta (0, 0)
Screenshot: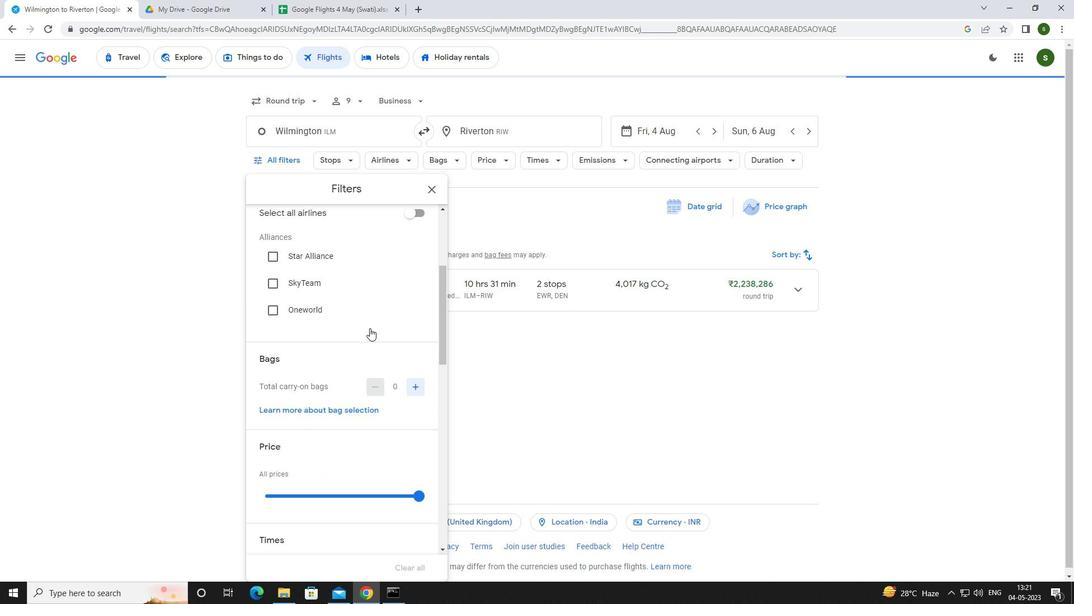 
Action: Mouse moved to (414, 297)
Screenshot: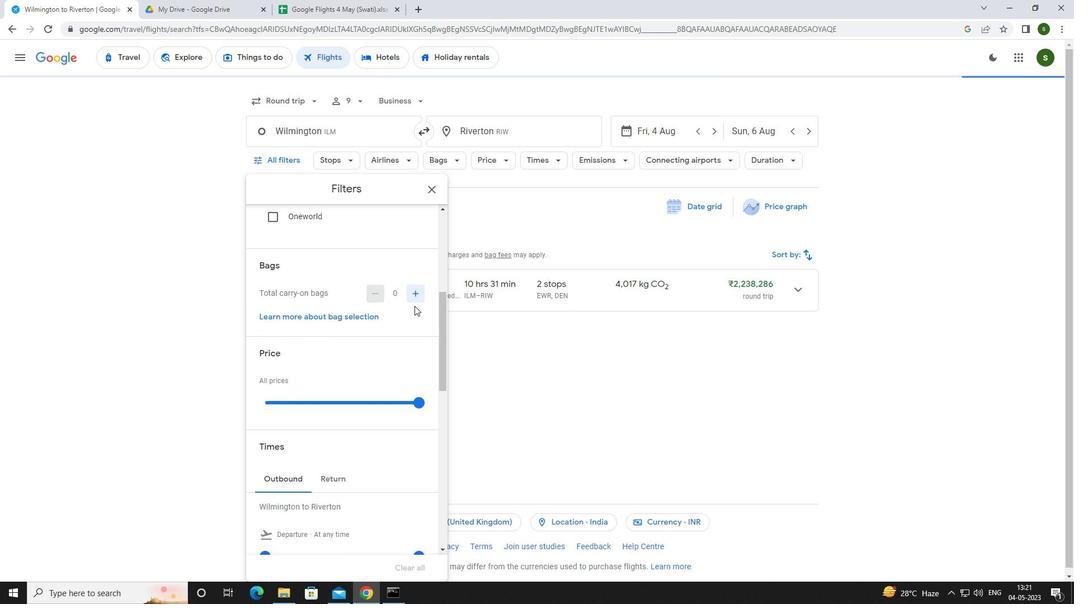 
Action: Mouse pressed left at (414, 297)
Screenshot: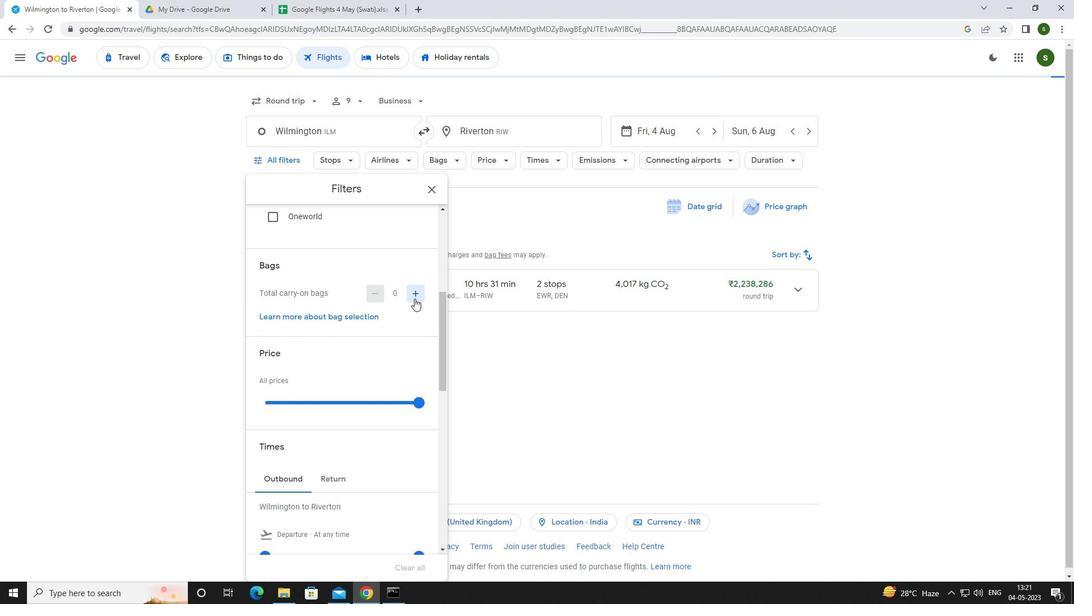 
Action: Mouse moved to (414, 297)
Screenshot: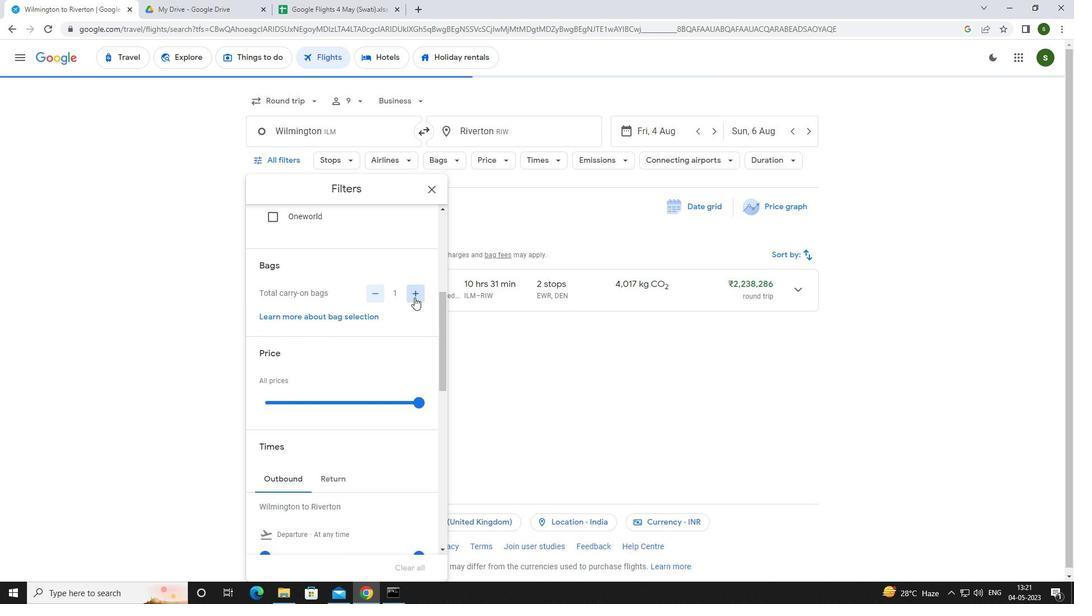 
Action: Mouse scrolled (414, 296) with delta (0, 0)
Screenshot: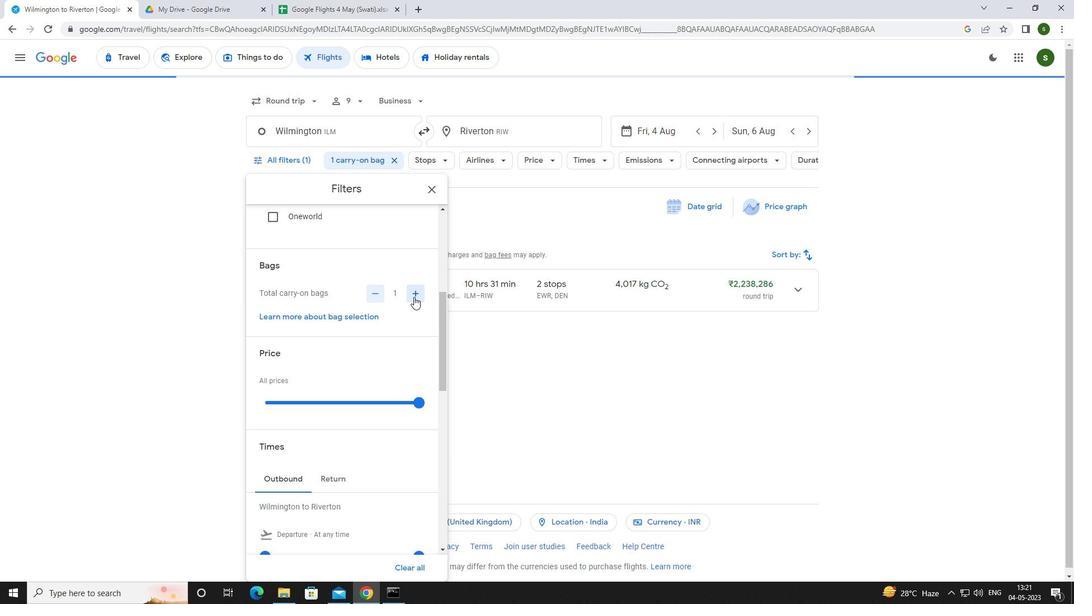 
Action: Mouse moved to (415, 349)
Screenshot: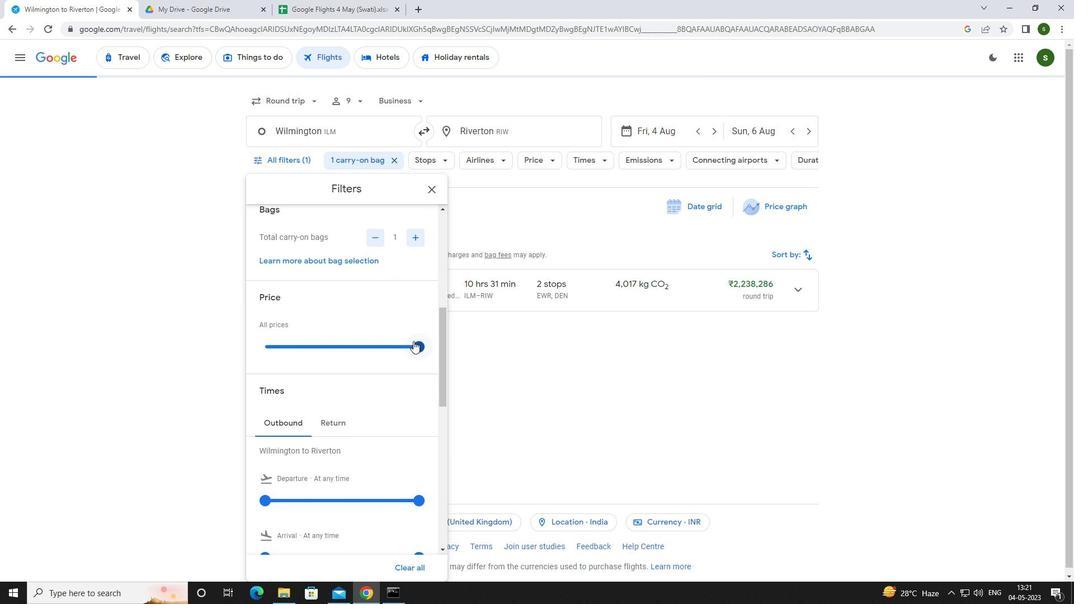 
Action: Mouse pressed left at (415, 349)
Screenshot: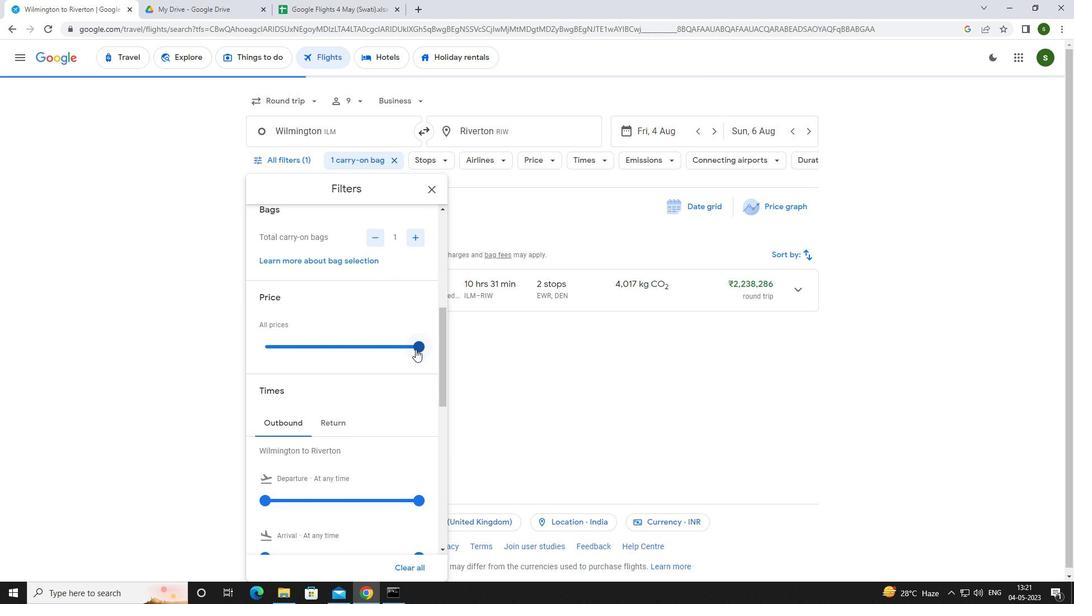 
Action: Mouse moved to (265, 343)
Screenshot: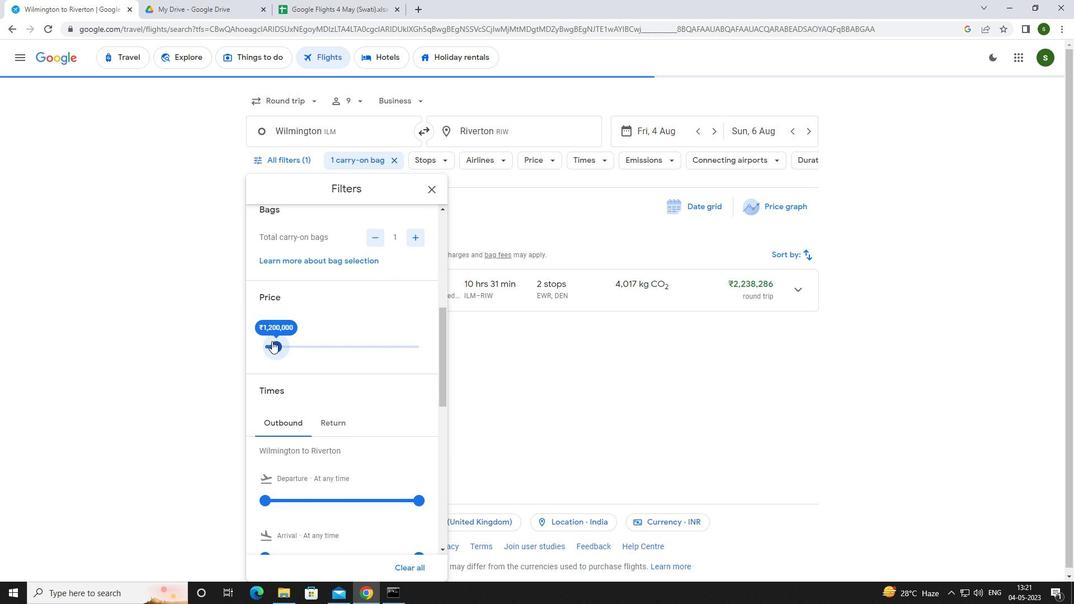 
Action: Mouse scrolled (265, 343) with delta (0, 0)
Screenshot: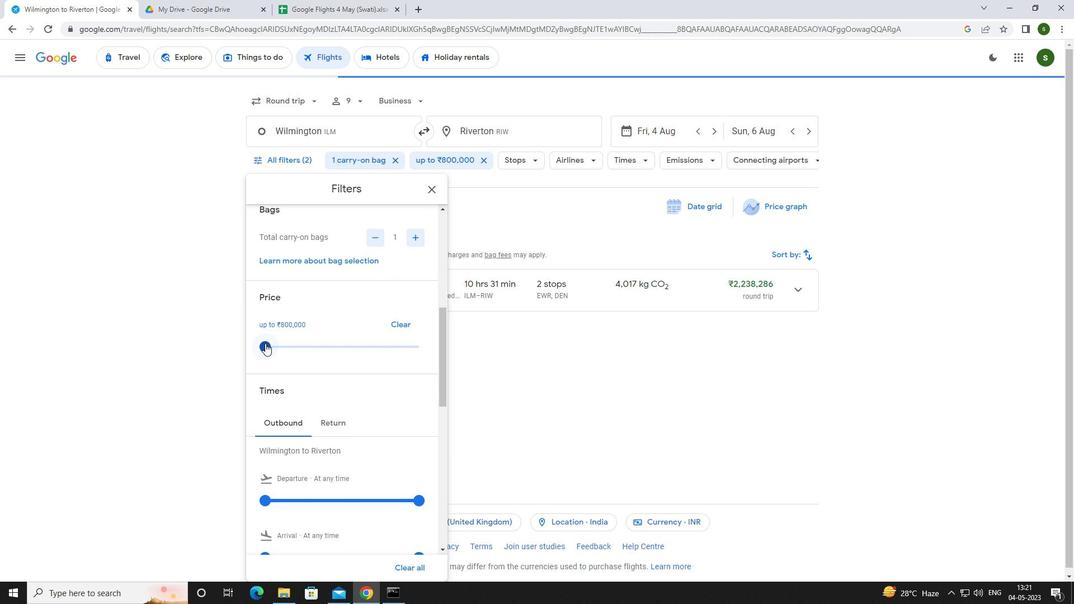 
Action: Mouse scrolled (265, 343) with delta (0, 0)
Screenshot: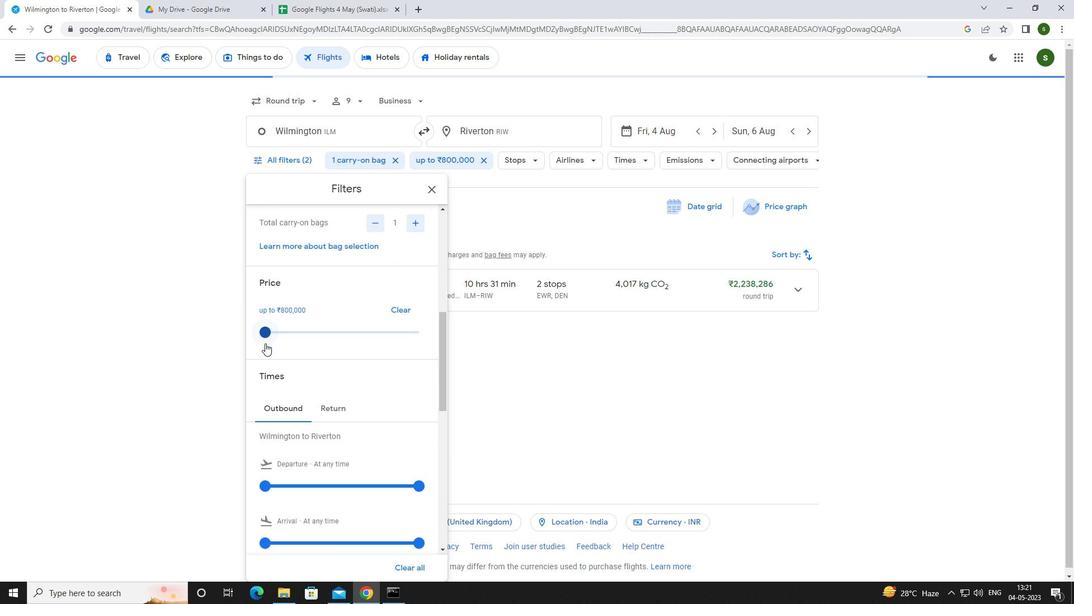 
Action: Mouse moved to (265, 384)
Screenshot: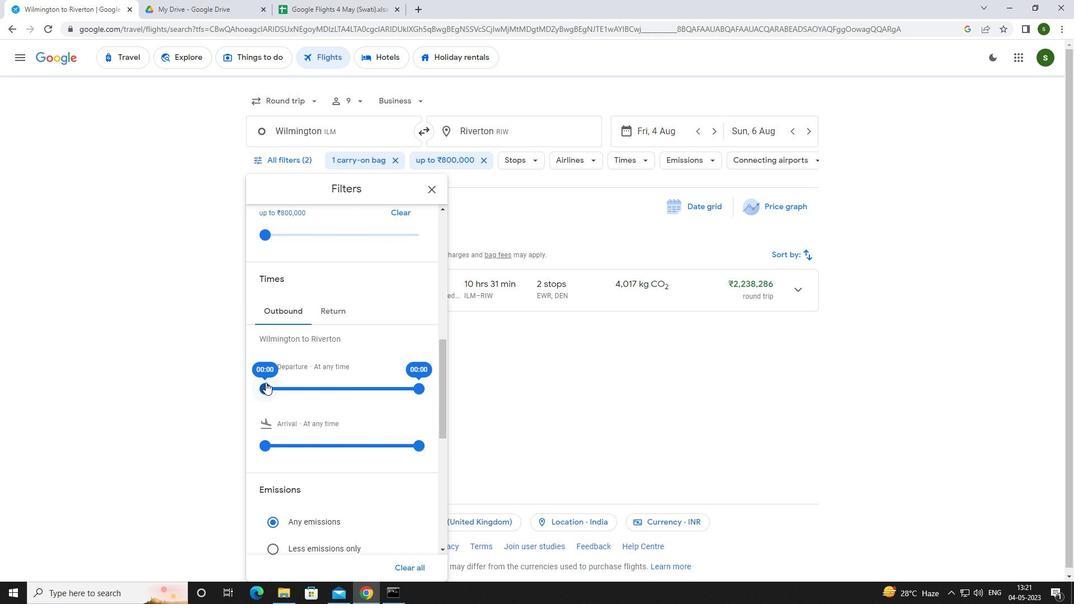 
Action: Mouse pressed left at (265, 384)
Screenshot: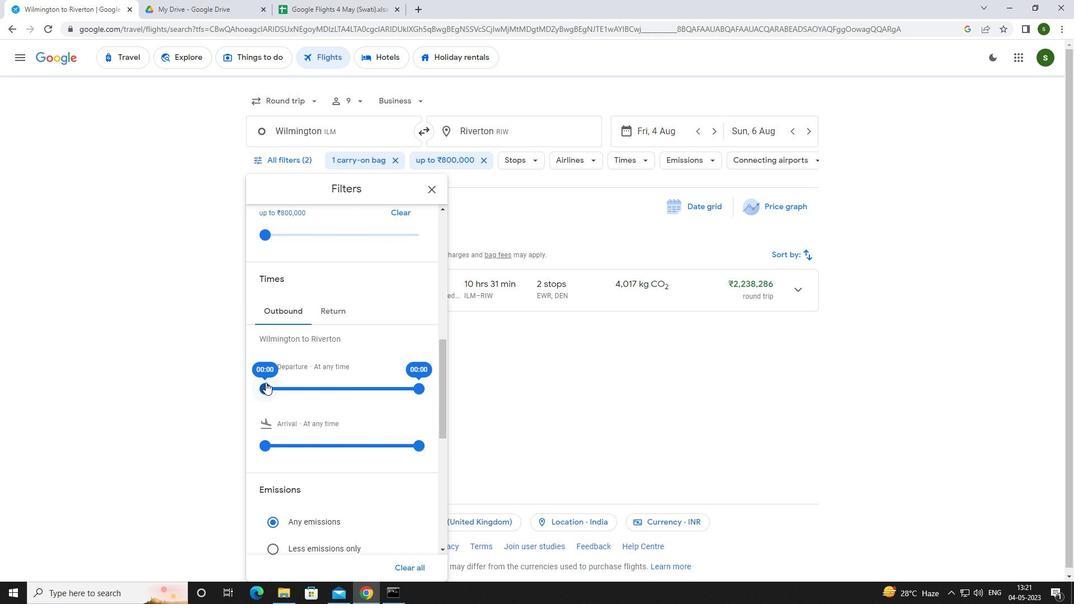 
Action: Mouse moved to (546, 403)
Screenshot: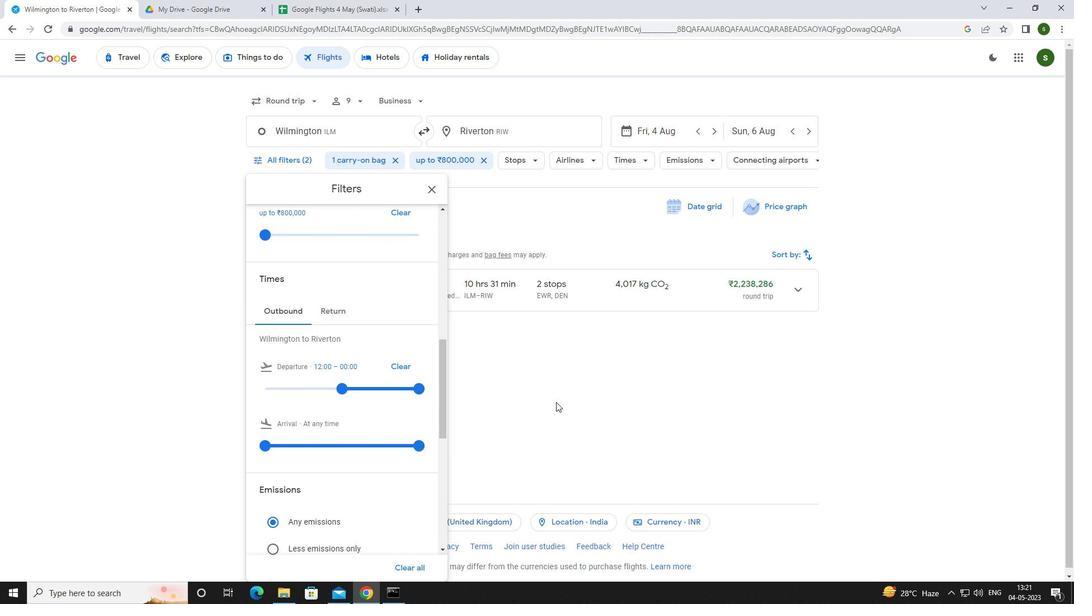 
Action: Mouse pressed left at (546, 403)
Screenshot: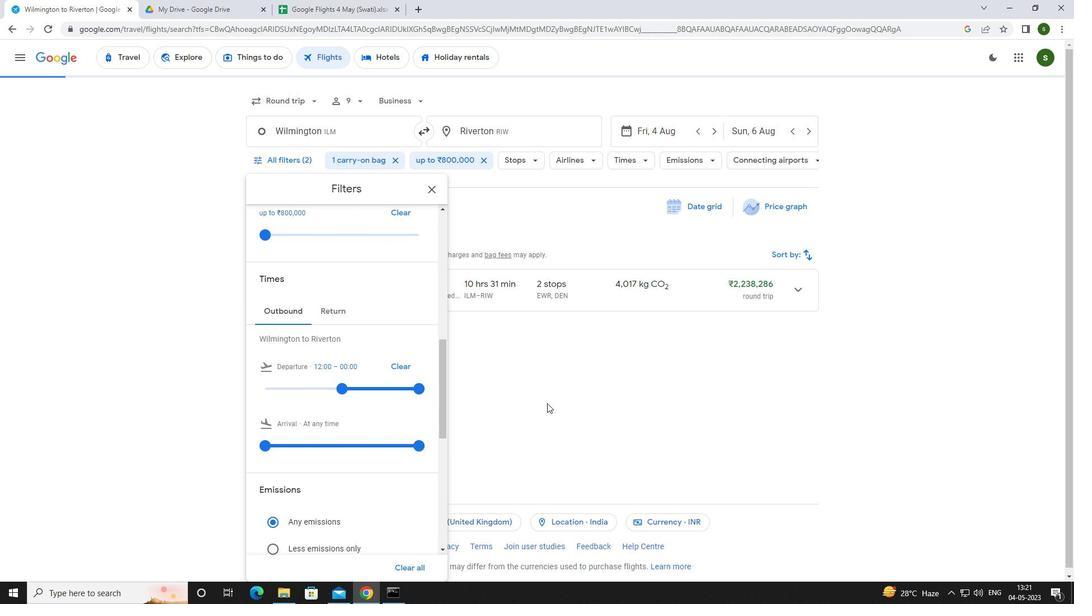 
